 Task: Search one way flight ticket for 1 adult, 6 children, 1 infant in seat and 1 infant on lap in business from Gunnison: Gunnison-crested Butte Regional Airport to Indianapolis: Indianapolis International Airport on 8-5-2023. Choice of flights is Frontier. Number of bags: 2 carry on bags. Price is upto 90000. Outbound departure time preference is 8:00.
Action: Mouse moved to (389, 154)
Screenshot: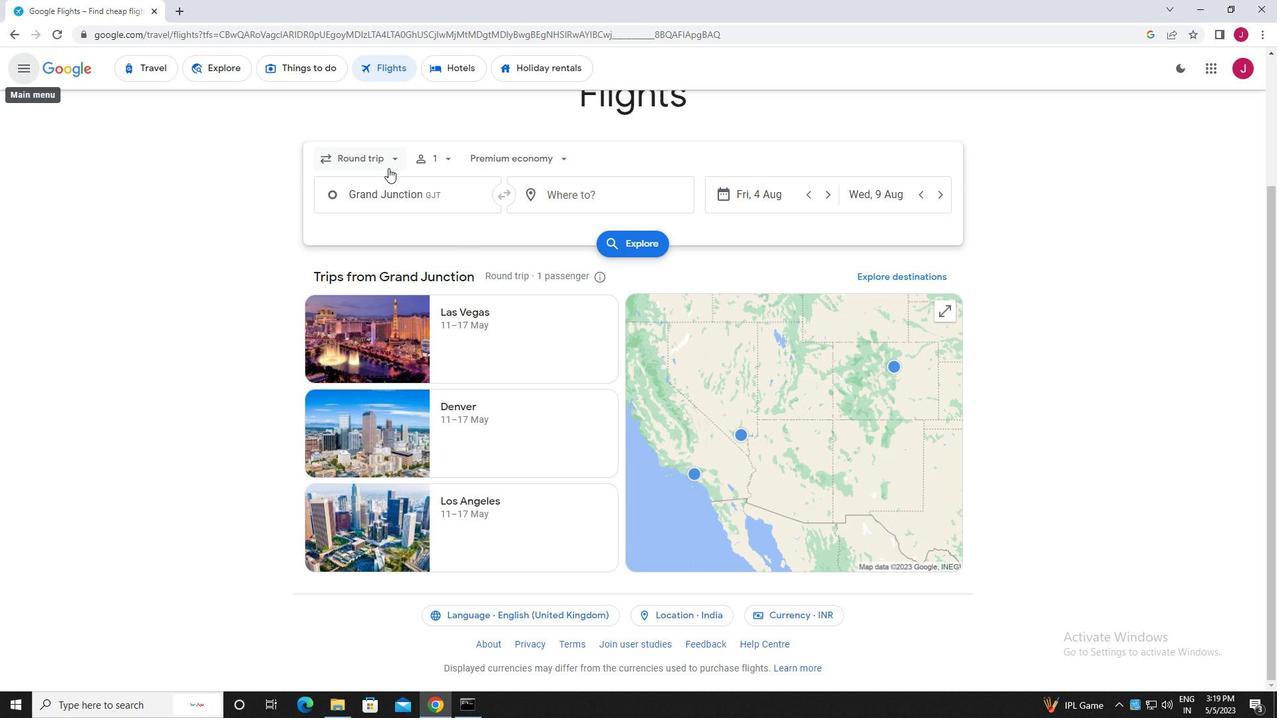 
Action: Mouse pressed left at (389, 154)
Screenshot: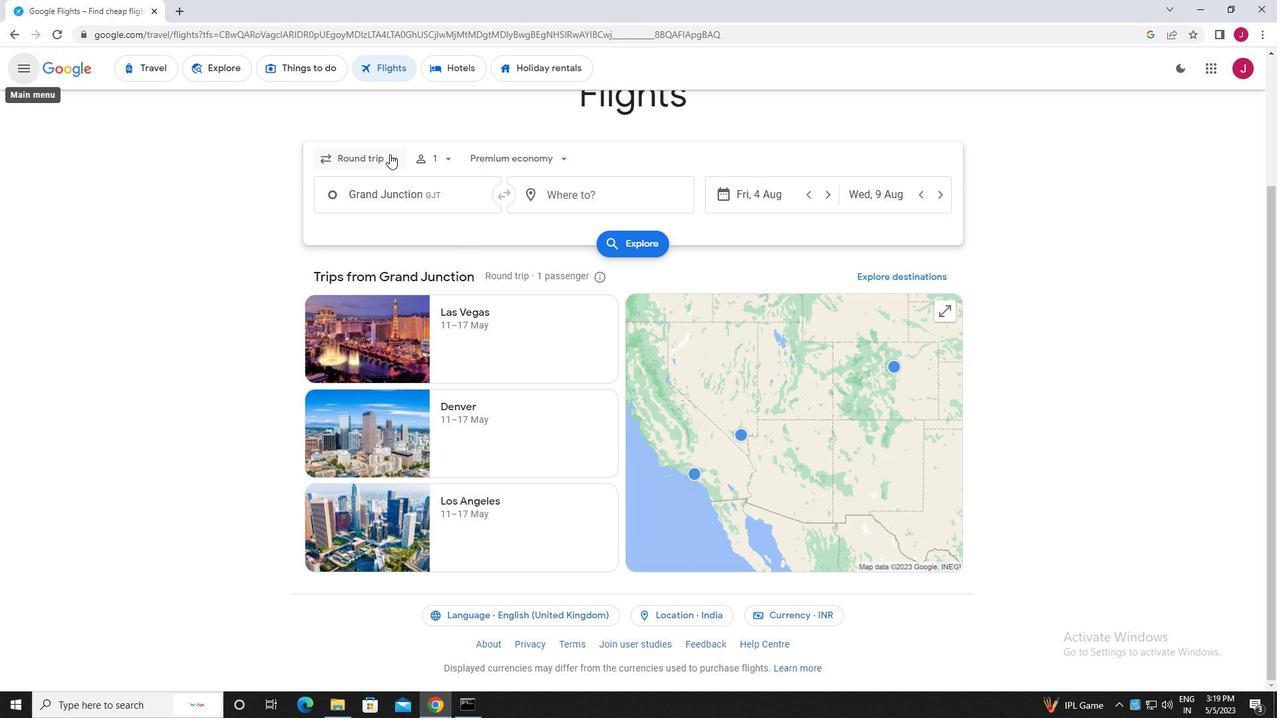 
Action: Mouse moved to (385, 222)
Screenshot: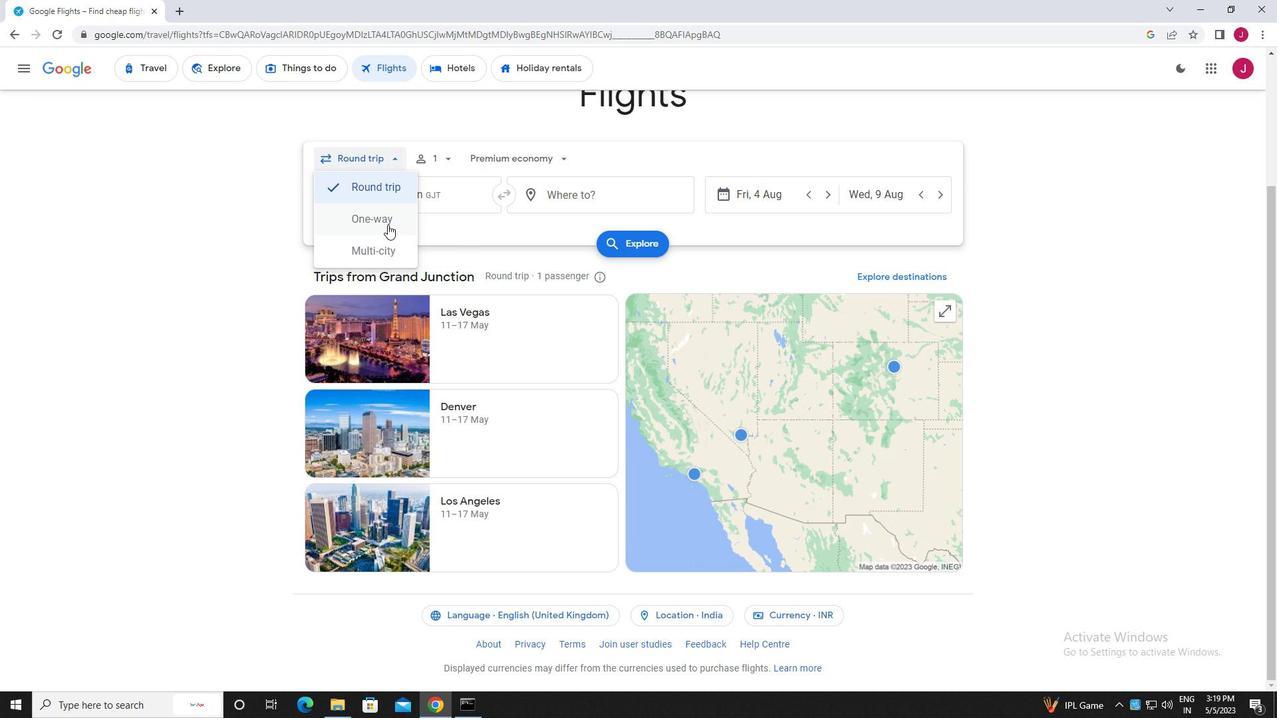 
Action: Mouse pressed left at (385, 222)
Screenshot: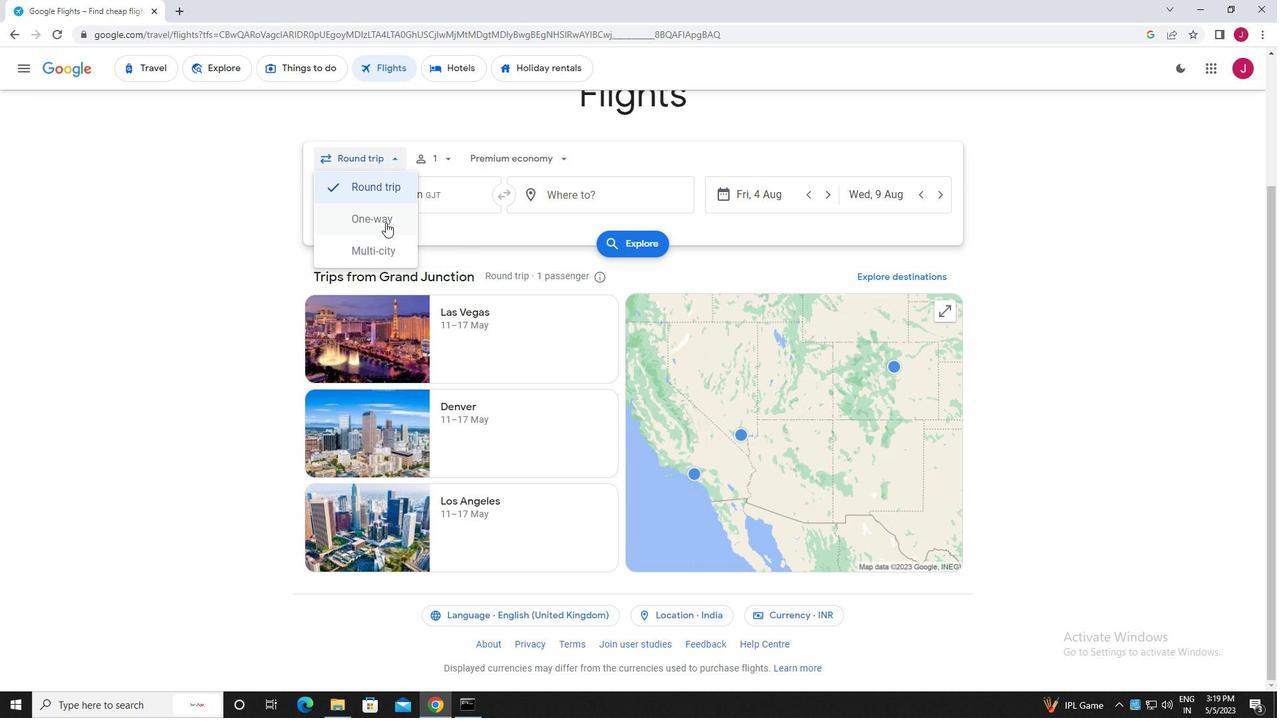
Action: Mouse moved to (444, 160)
Screenshot: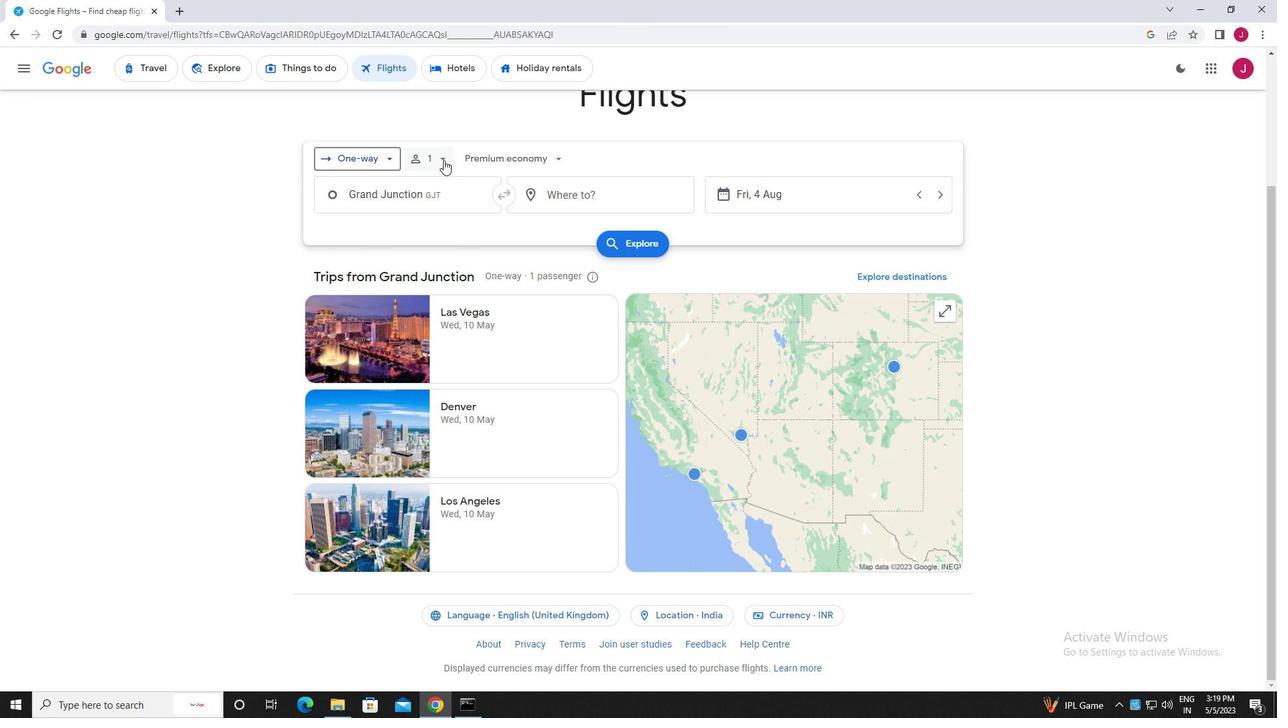 
Action: Mouse pressed left at (444, 160)
Screenshot: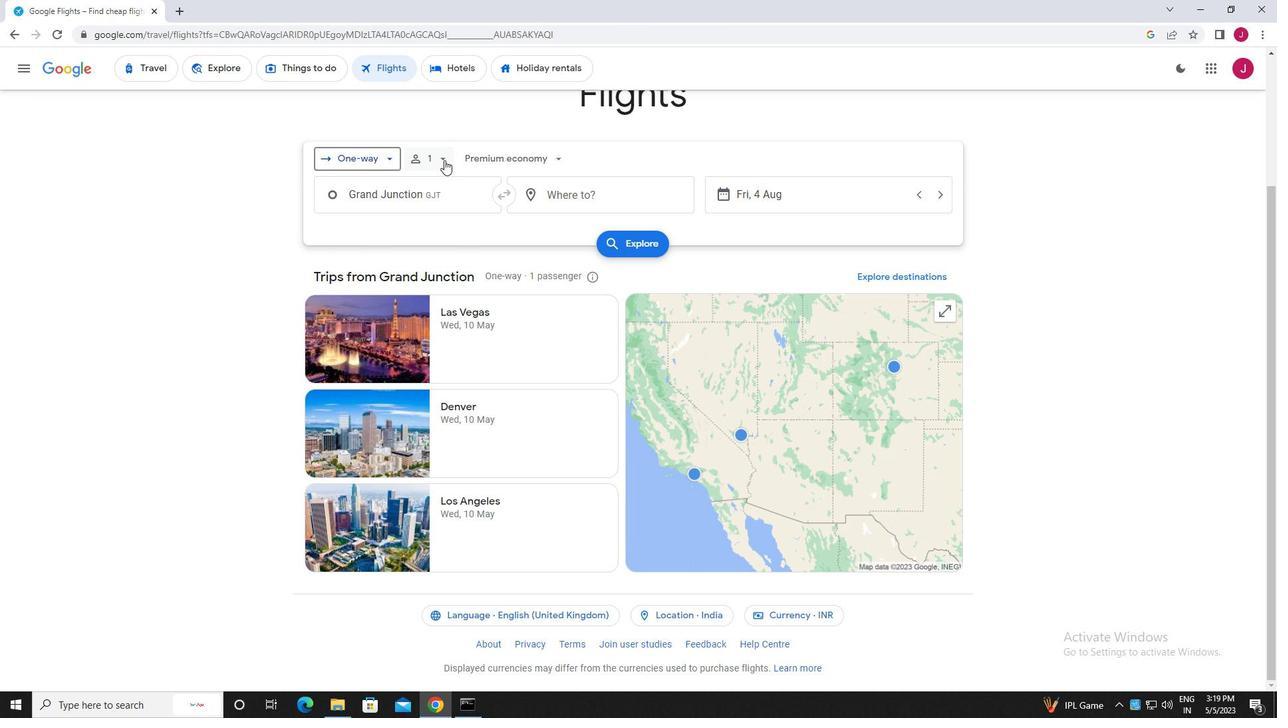 
Action: Mouse moved to (548, 230)
Screenshot: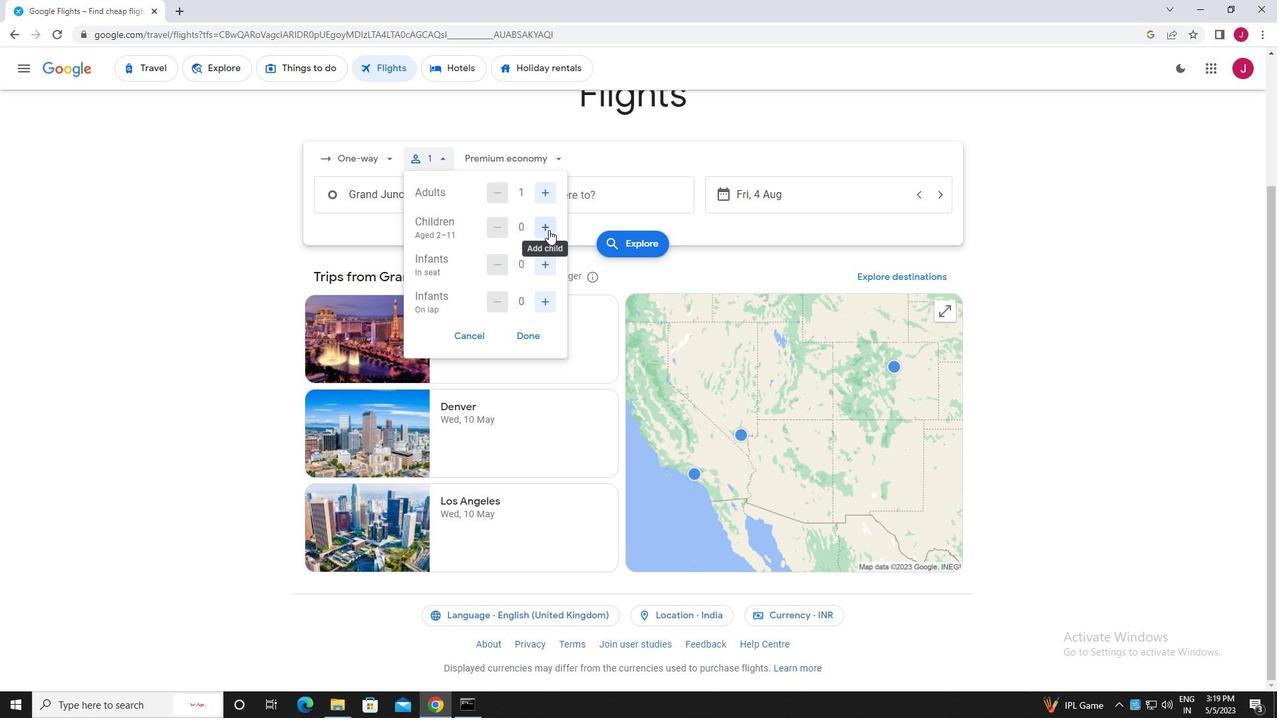 
Action: Mouse pressed left at (548, 230)
Screenshot: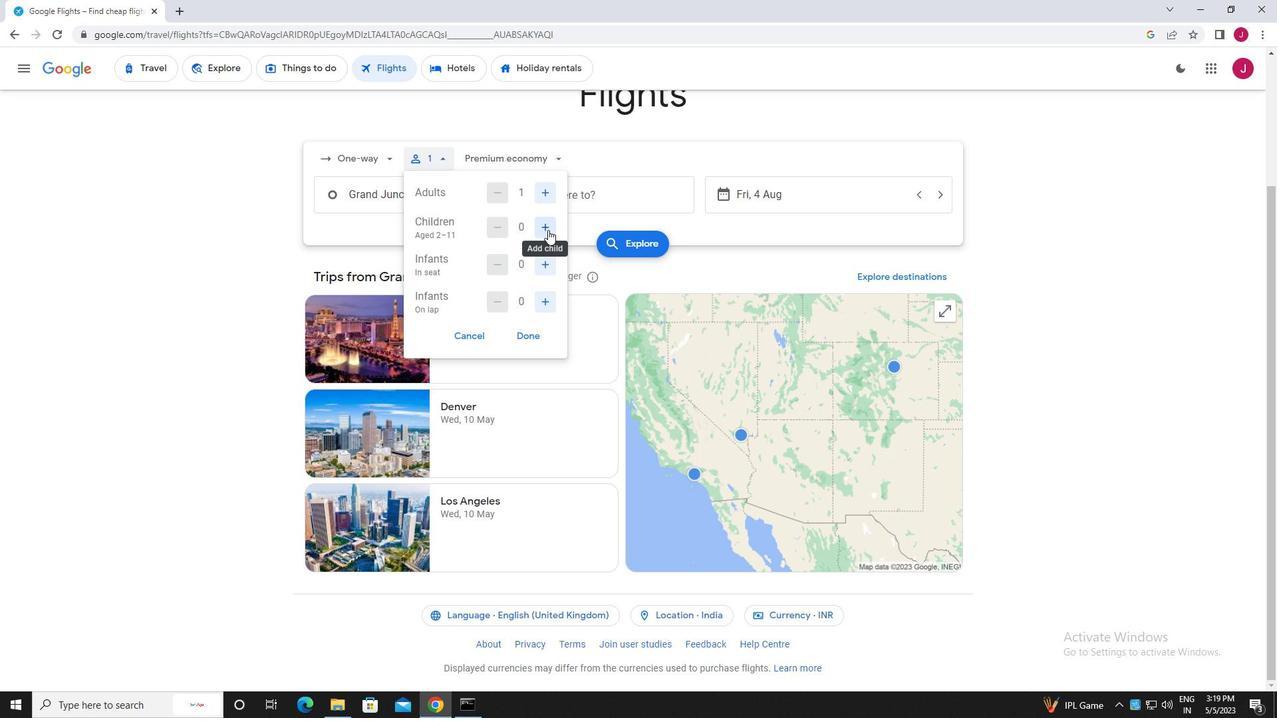 
Action: Mouse pressed left at (548, 230)
Screenshot: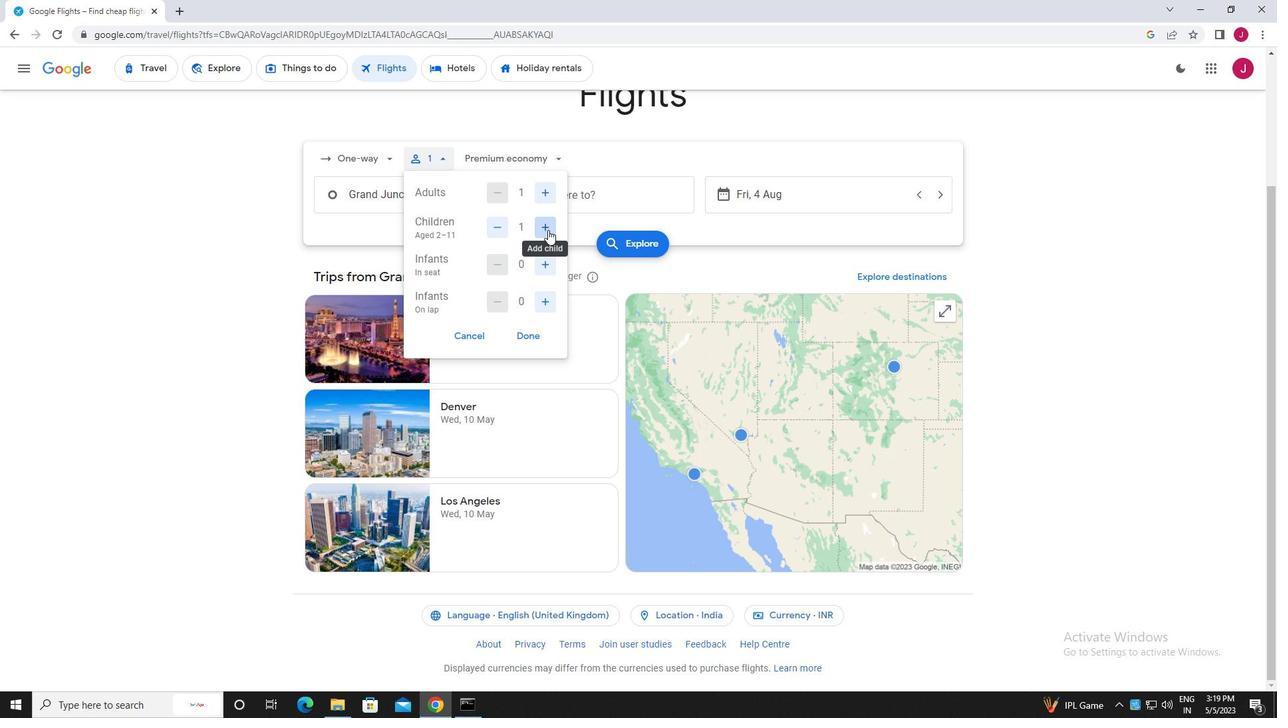 
Action: Mouse pressed left at (548, 230)
Screenshot: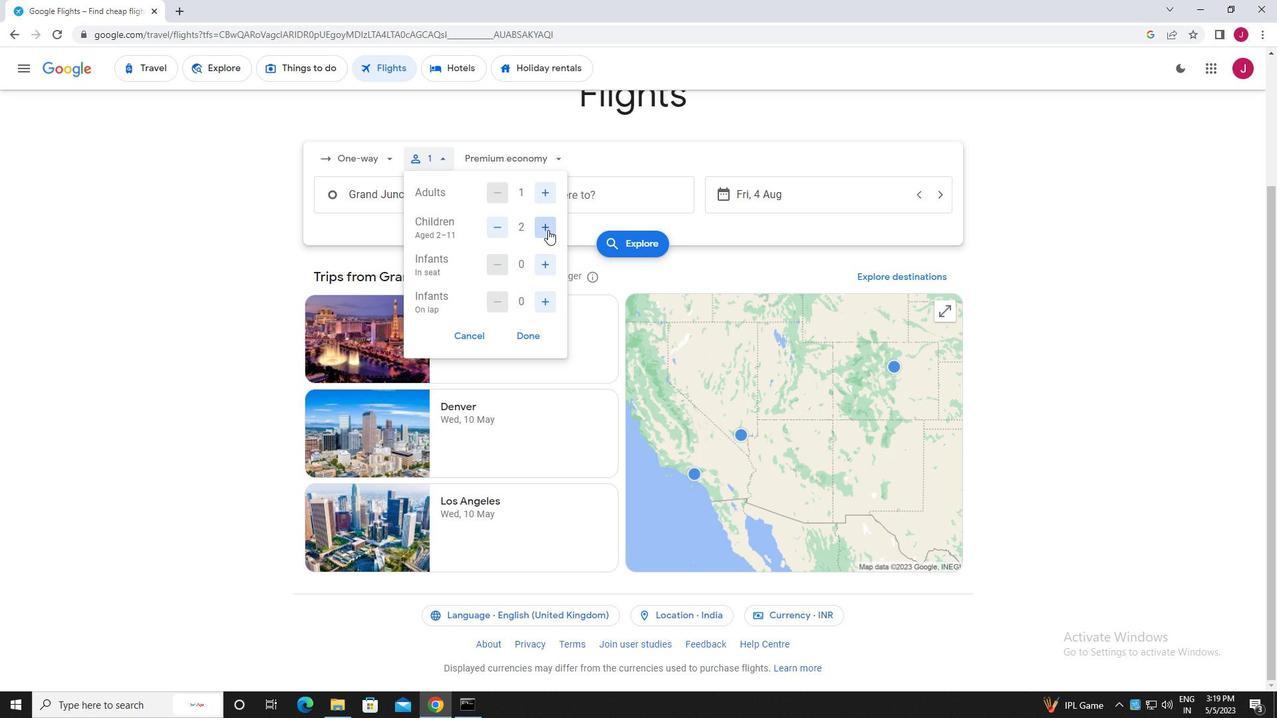 
Action: Mouse pressed left at (548, 230)
Screenshot: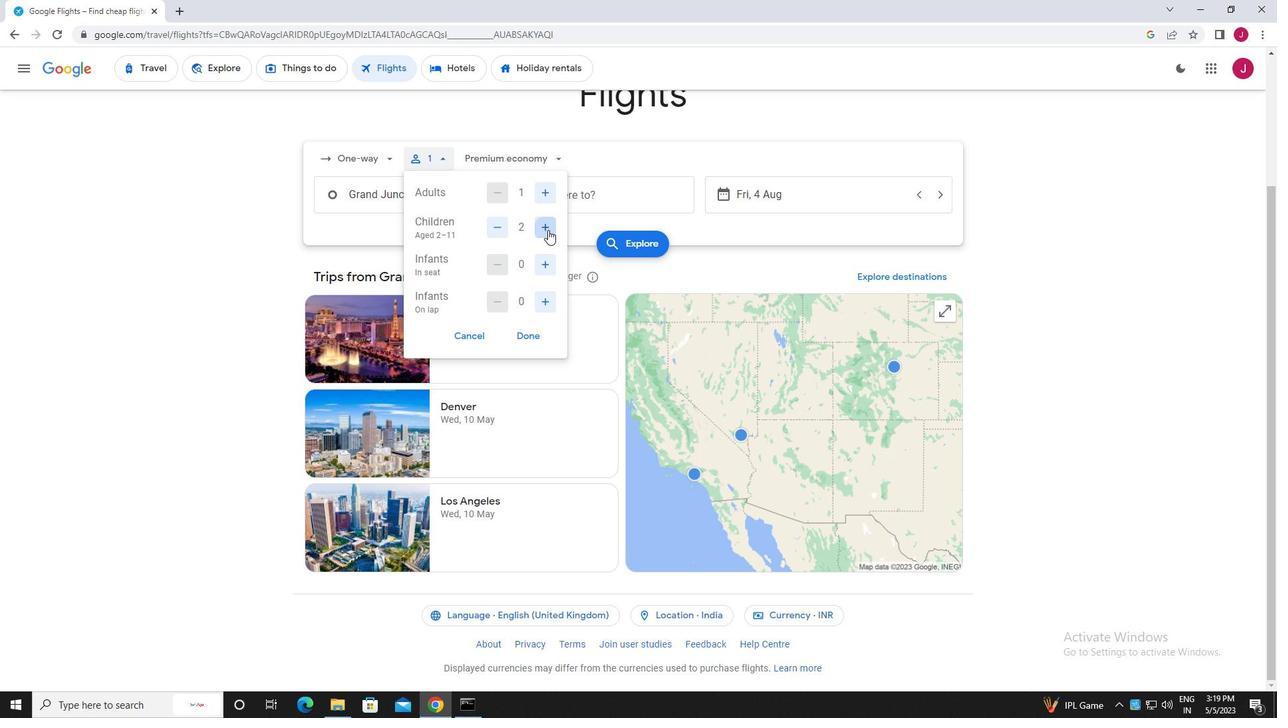 
Action: Mouse pressed left at (548, 230)
Screenshot: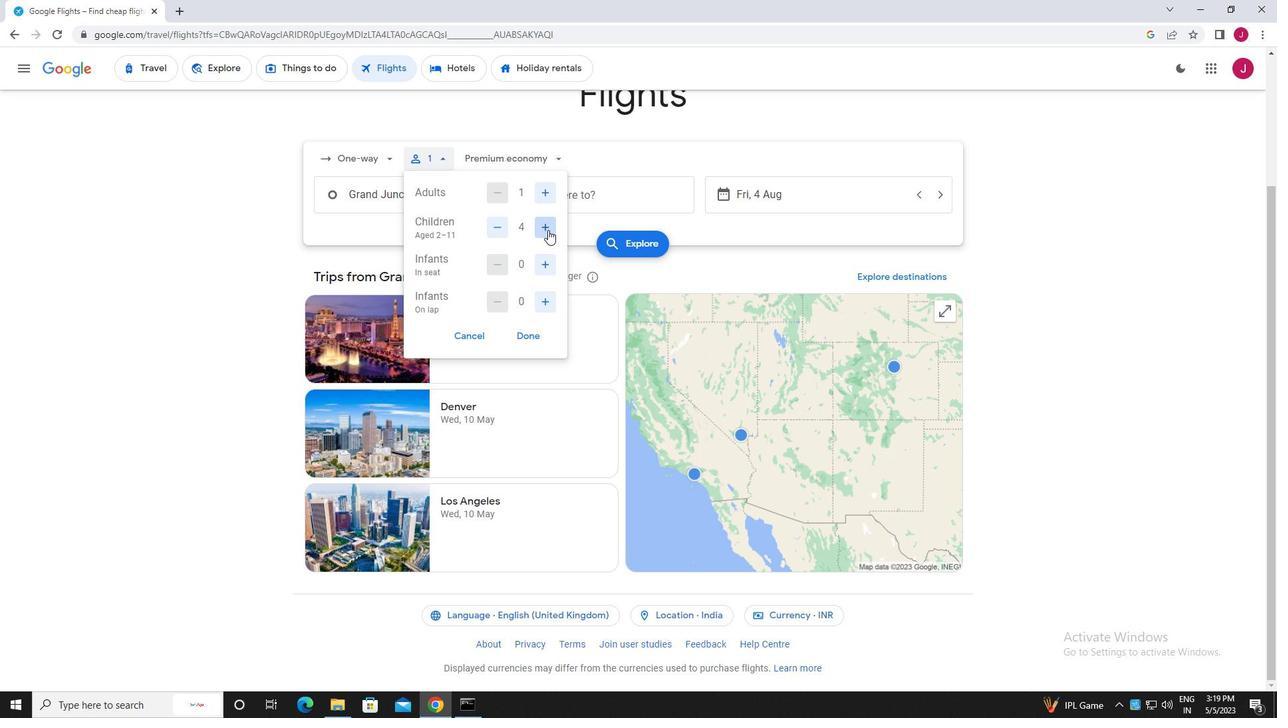 
Action: Mouse moved to (548, 228)
Screenshot: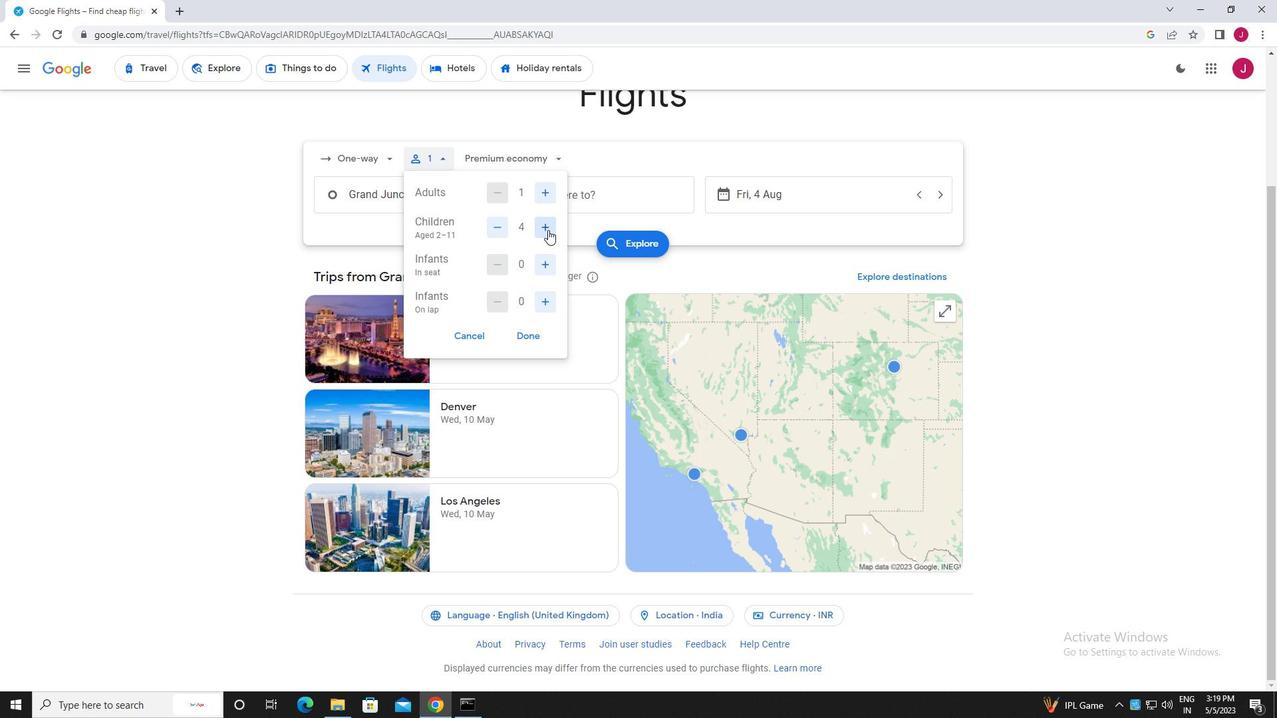 
Action: Mouse pressed left at (548, 228)
Screenshot: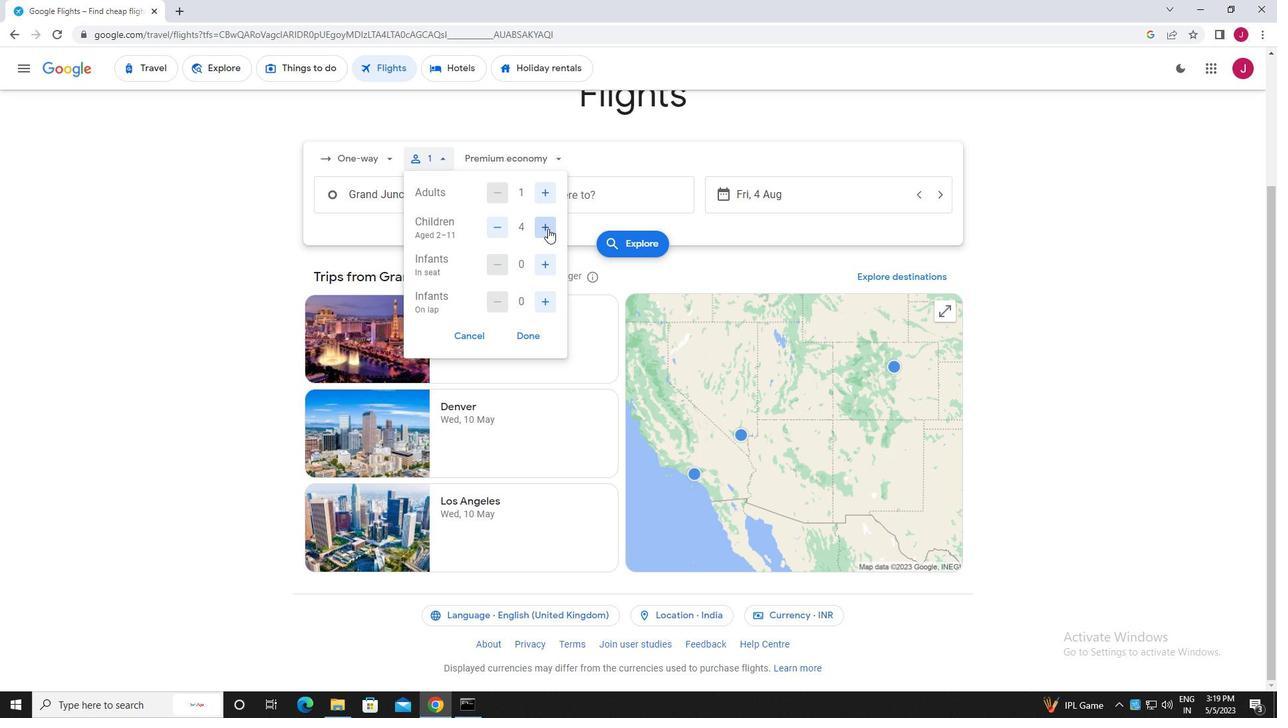 
Action: Mouse moved to (550, 260)
Screenshot: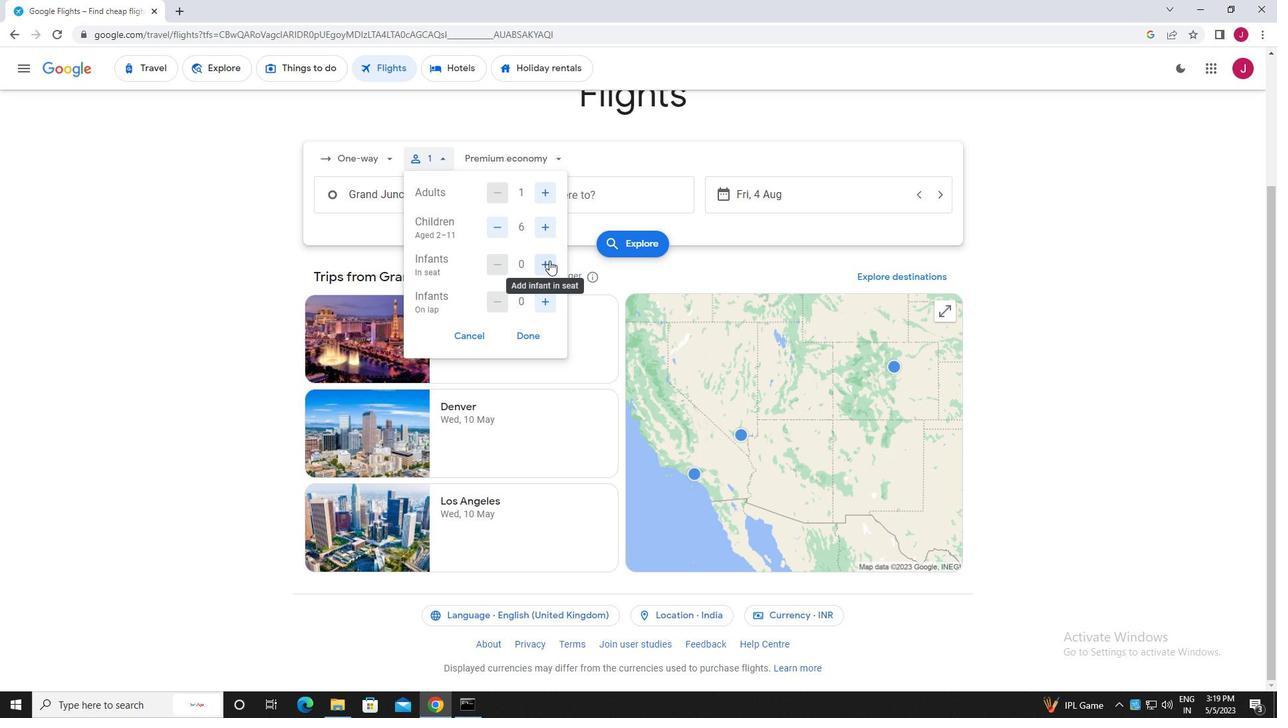 
Action: Mouse pressed left at (550, 260)
Screenshot: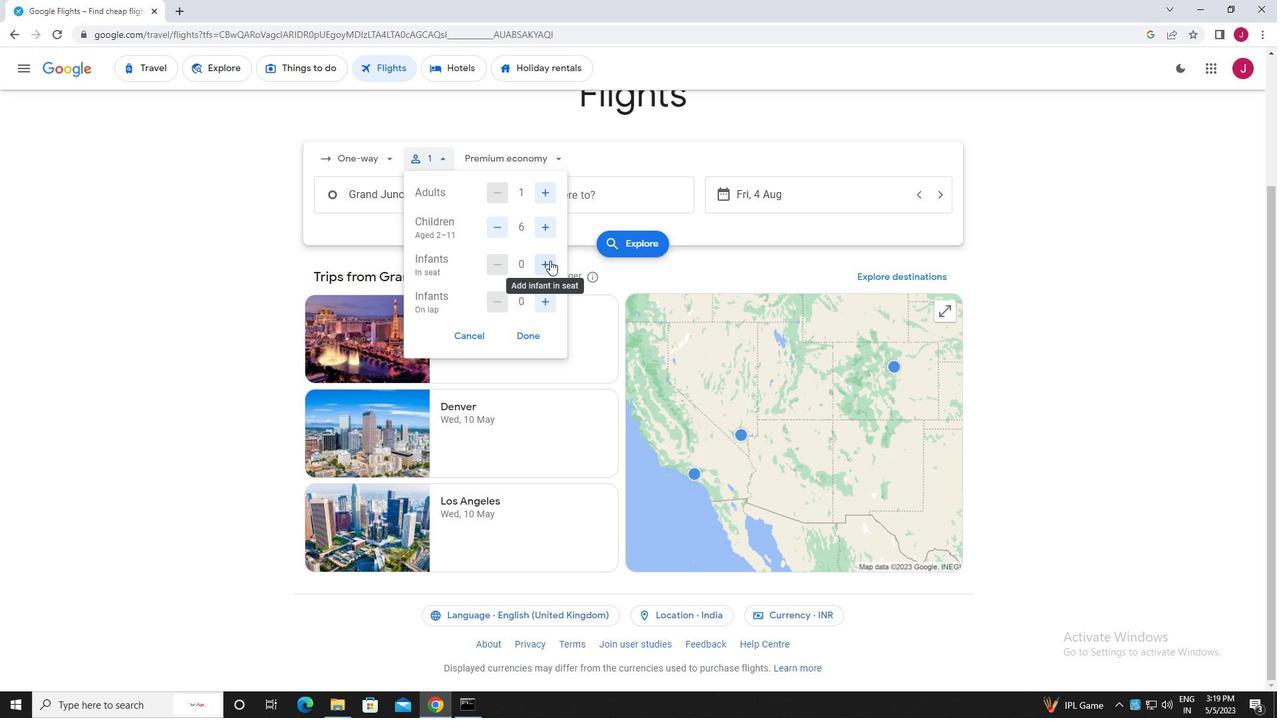 
Action: Mouse moved to (545, 302)
Screenshot: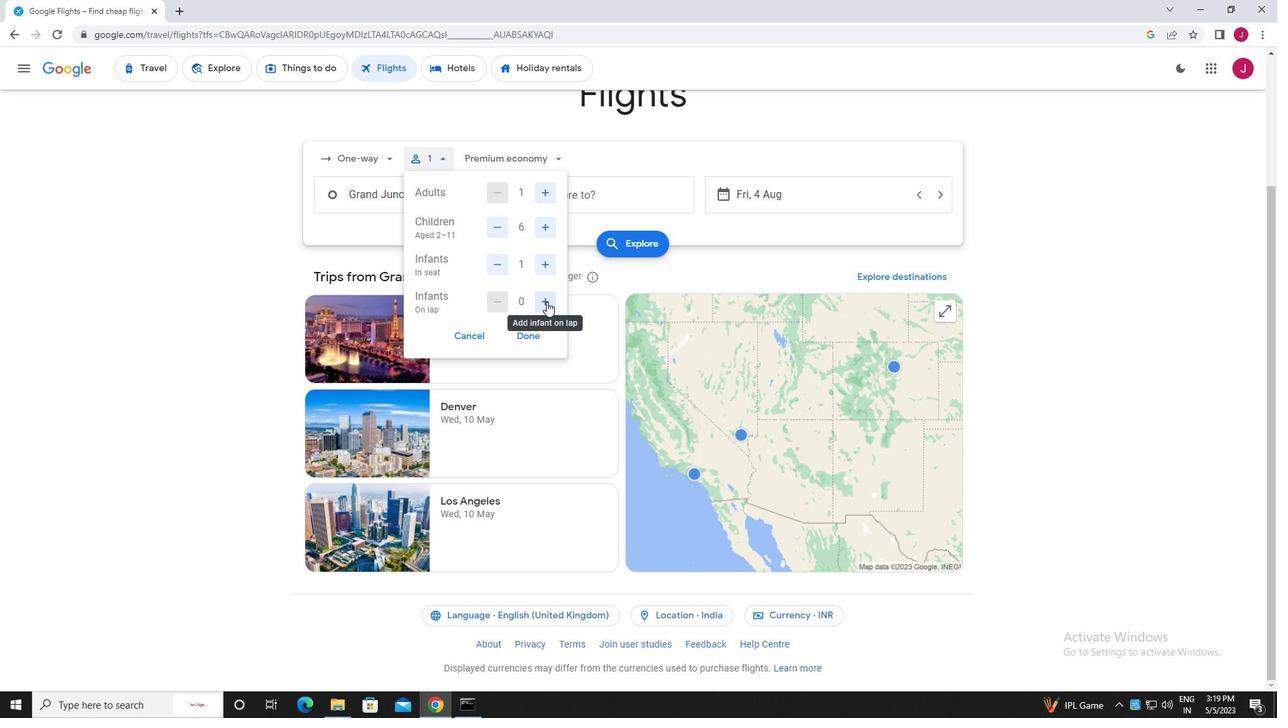 
Action: Mouse pressed left at (545, 302)
Screenshot: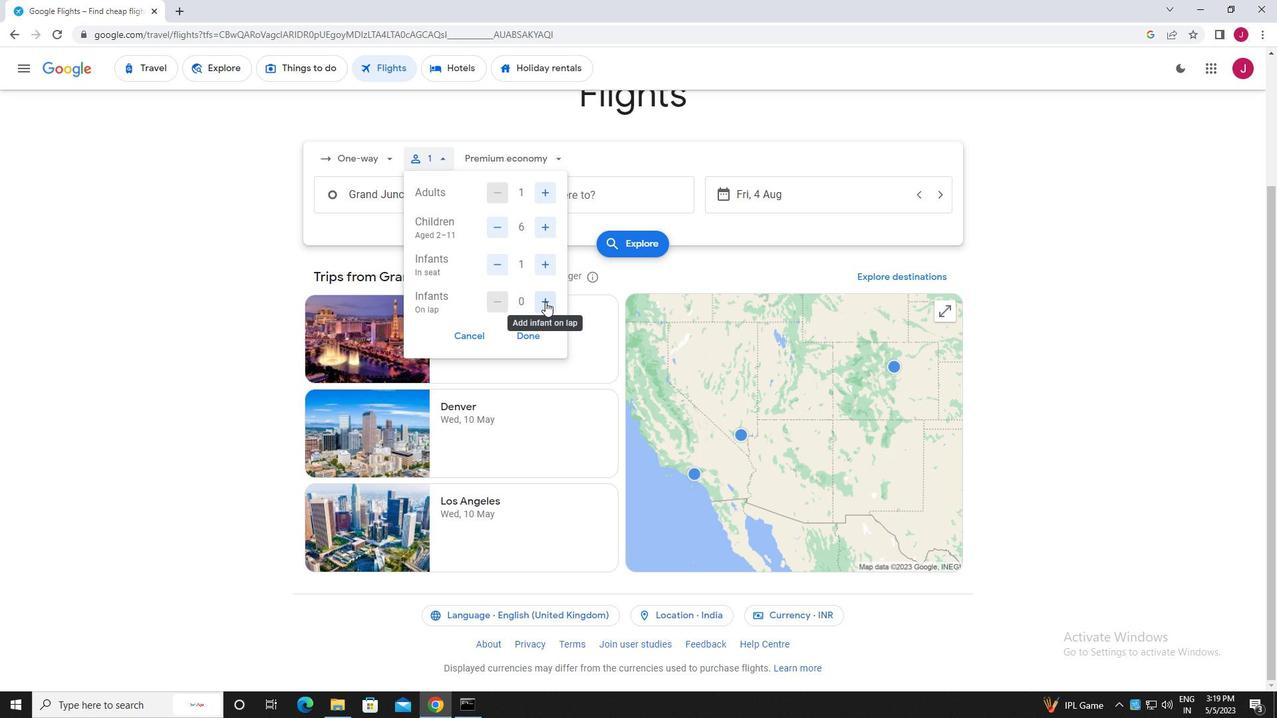 
Action: Mouse moved to (524, 333)
Screenshot: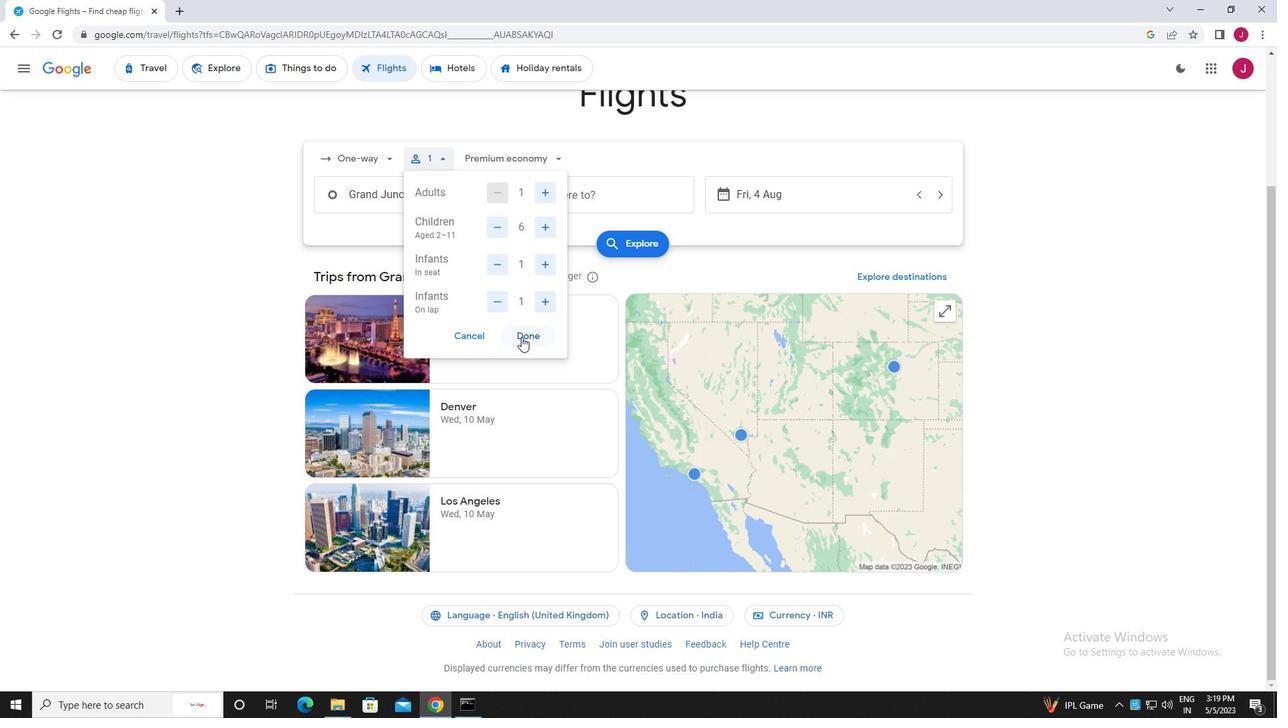 
Action: Mouse pressed left at (524, 333)
Screenshot: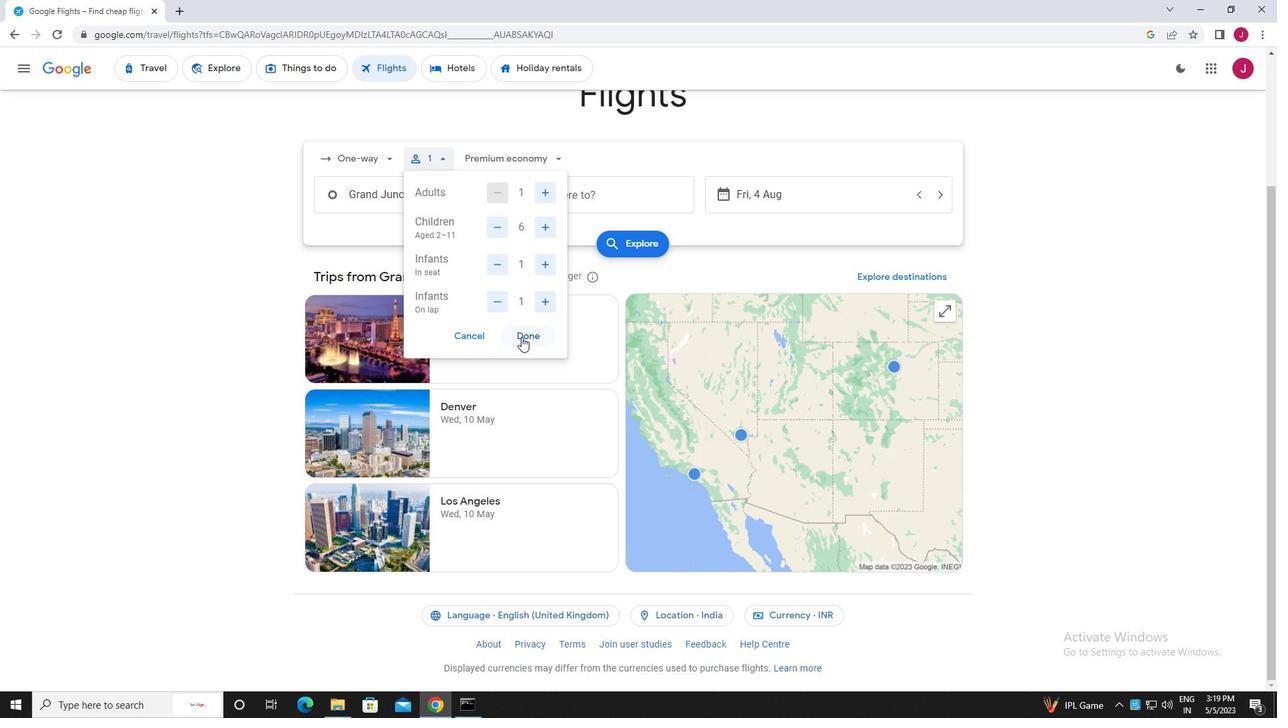 
Action: Mouse moved to (495, 157)
Screenshot: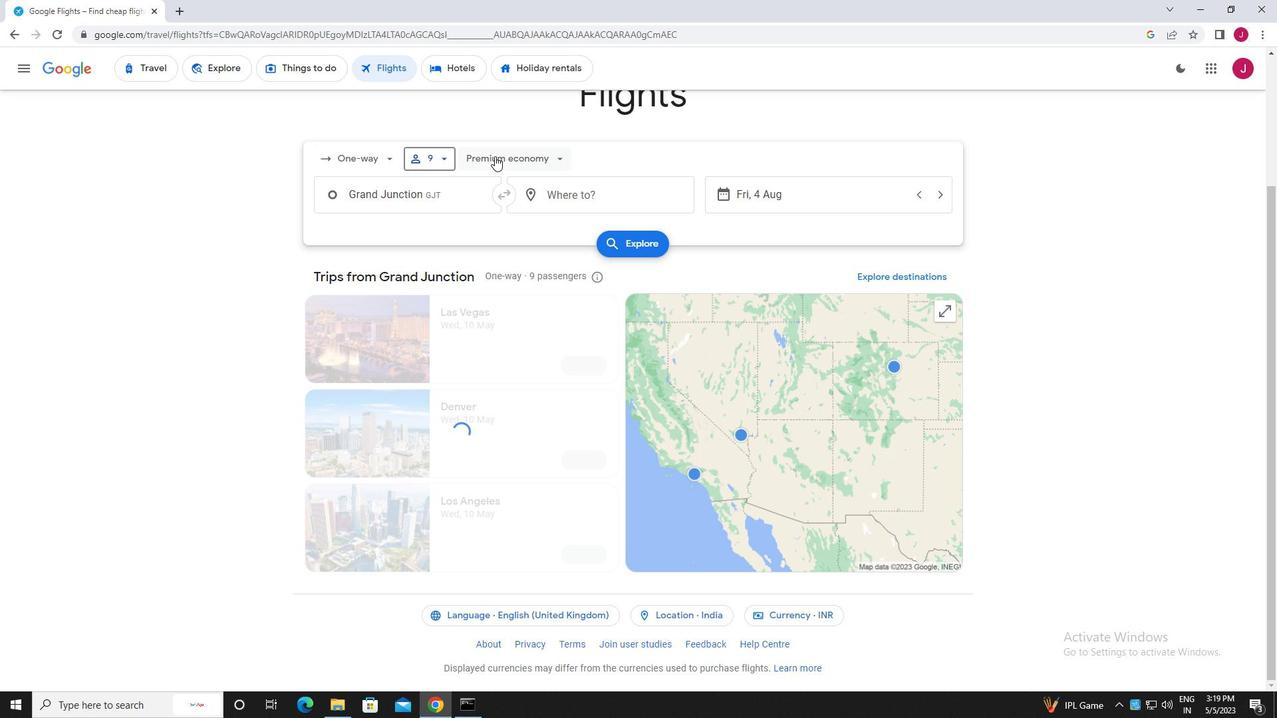 
Action: Mouse pressed left at (495, 157)
Screenshot: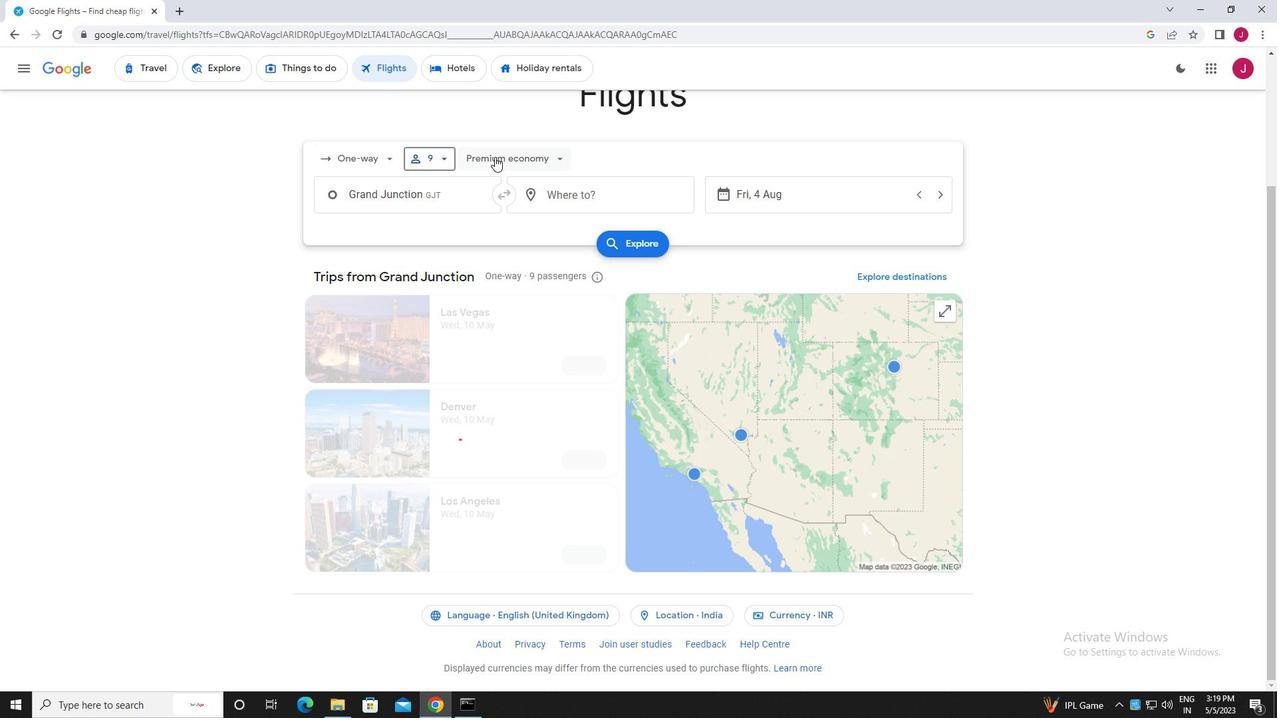 
Action: Mouse moved to (528, 250)
Screenshot: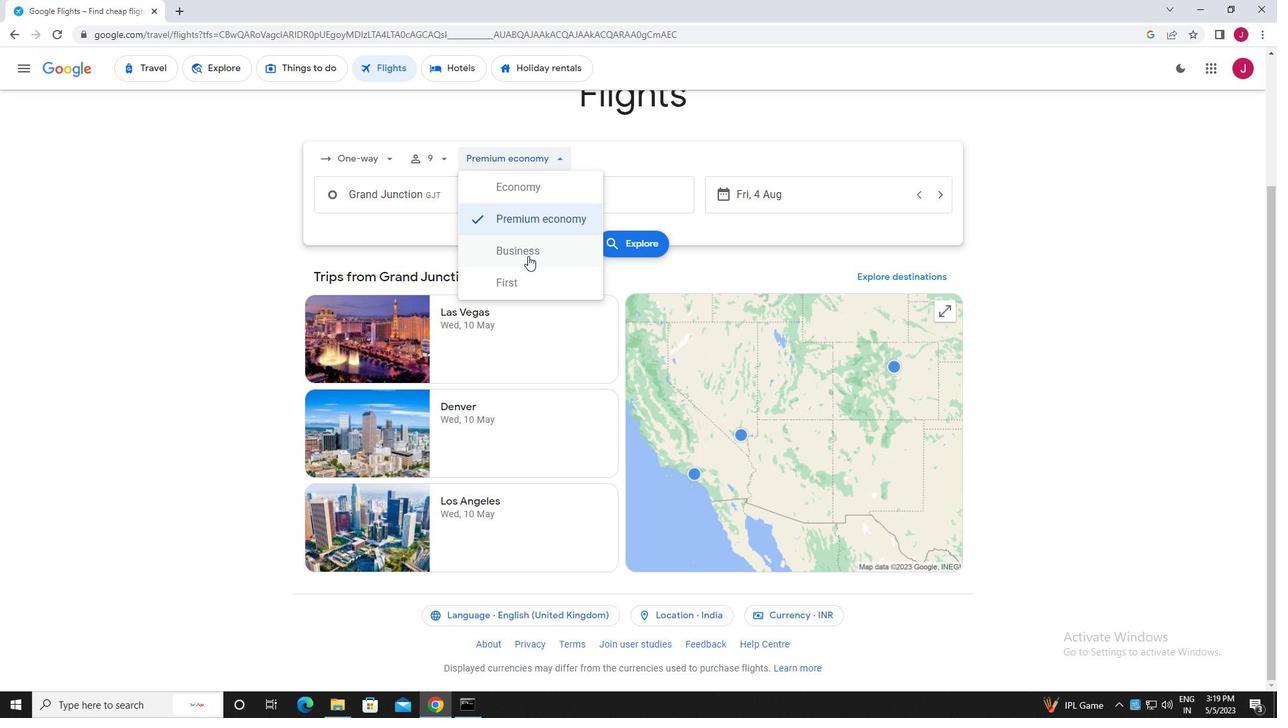 
Action: Mouse pressed left at (528, 250)
Screenshot: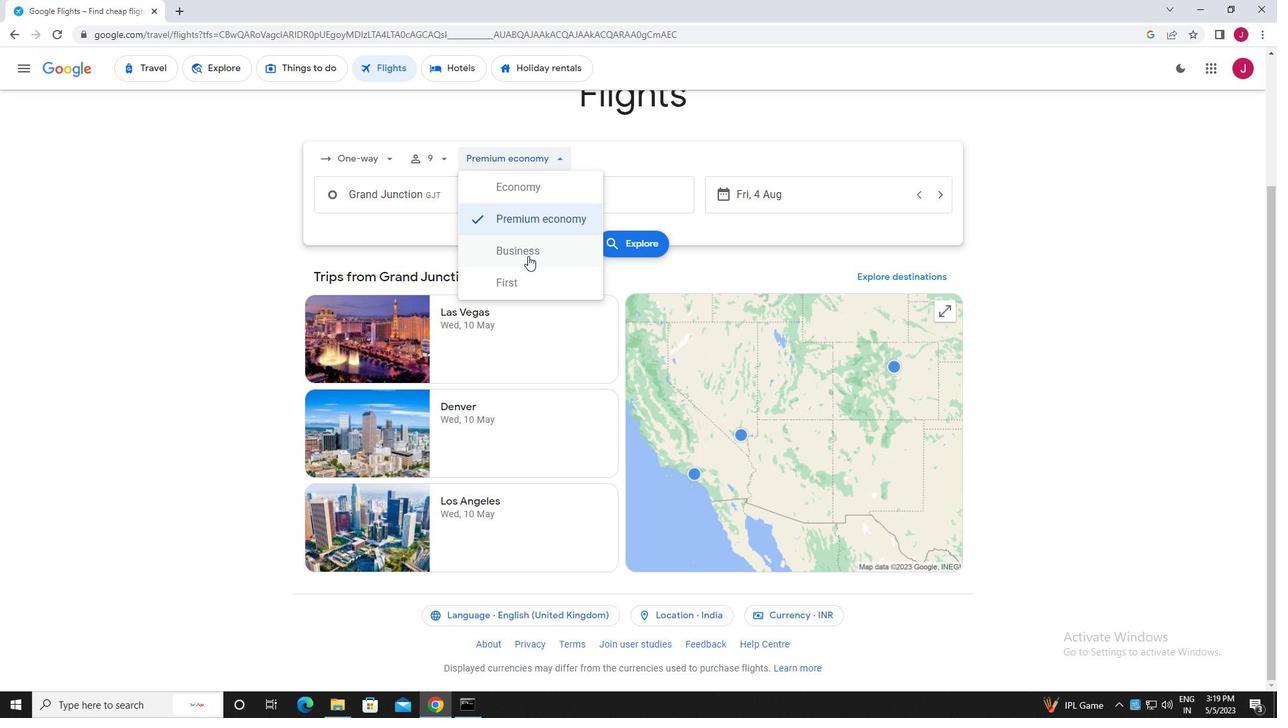 
Action: Mouse moved to (458, 196)
Screenshot: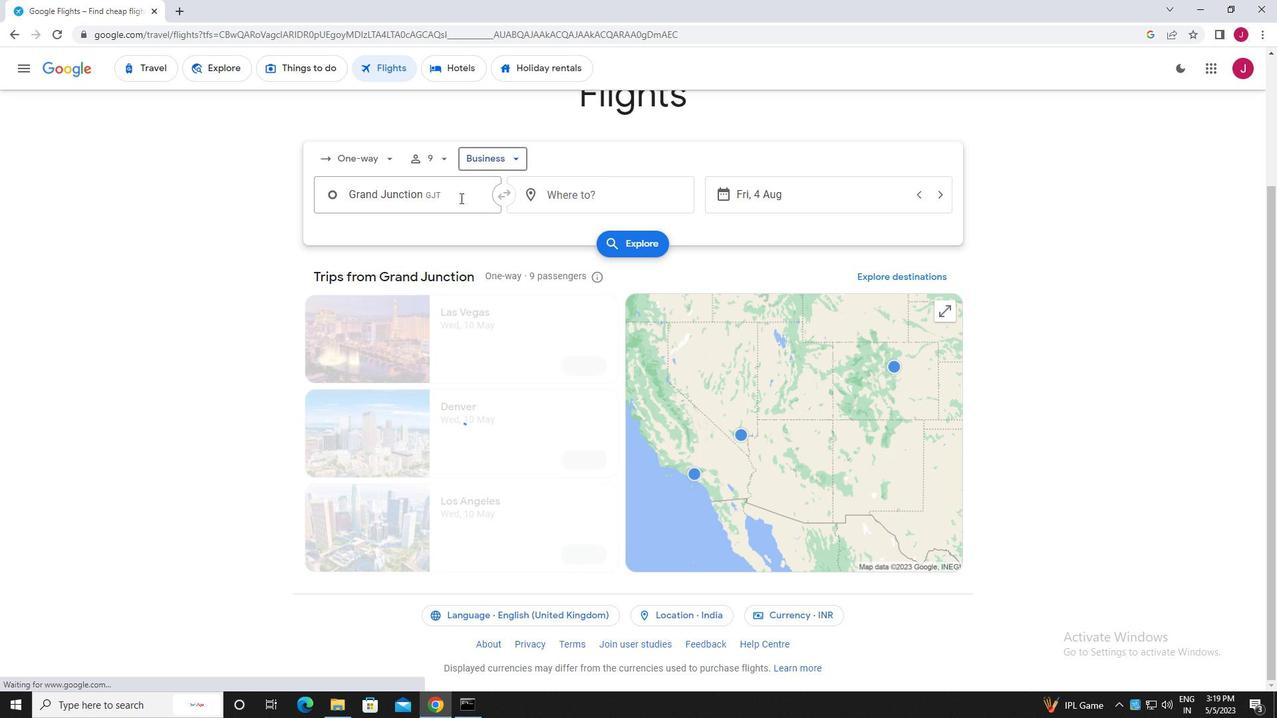 
Action: Mouse pressed left at (458, 196)
Screenshot: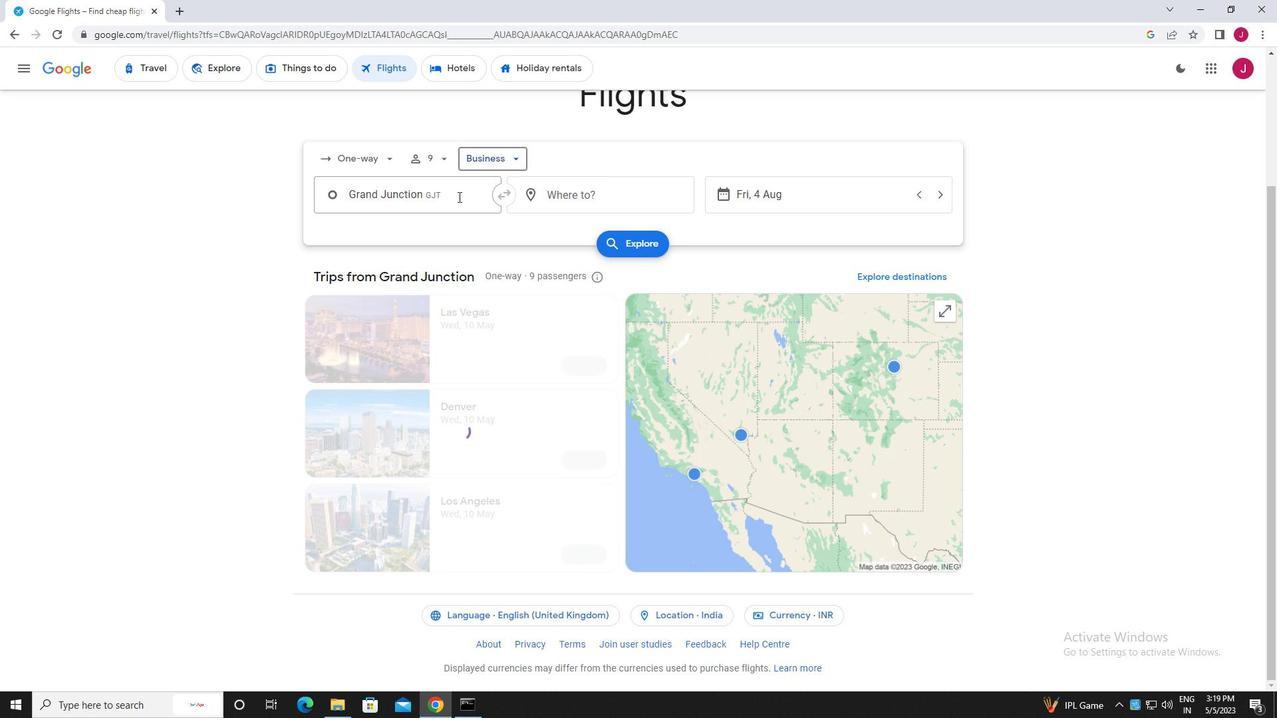 
Action: Mouse moved to (457, 196)
Screenshot: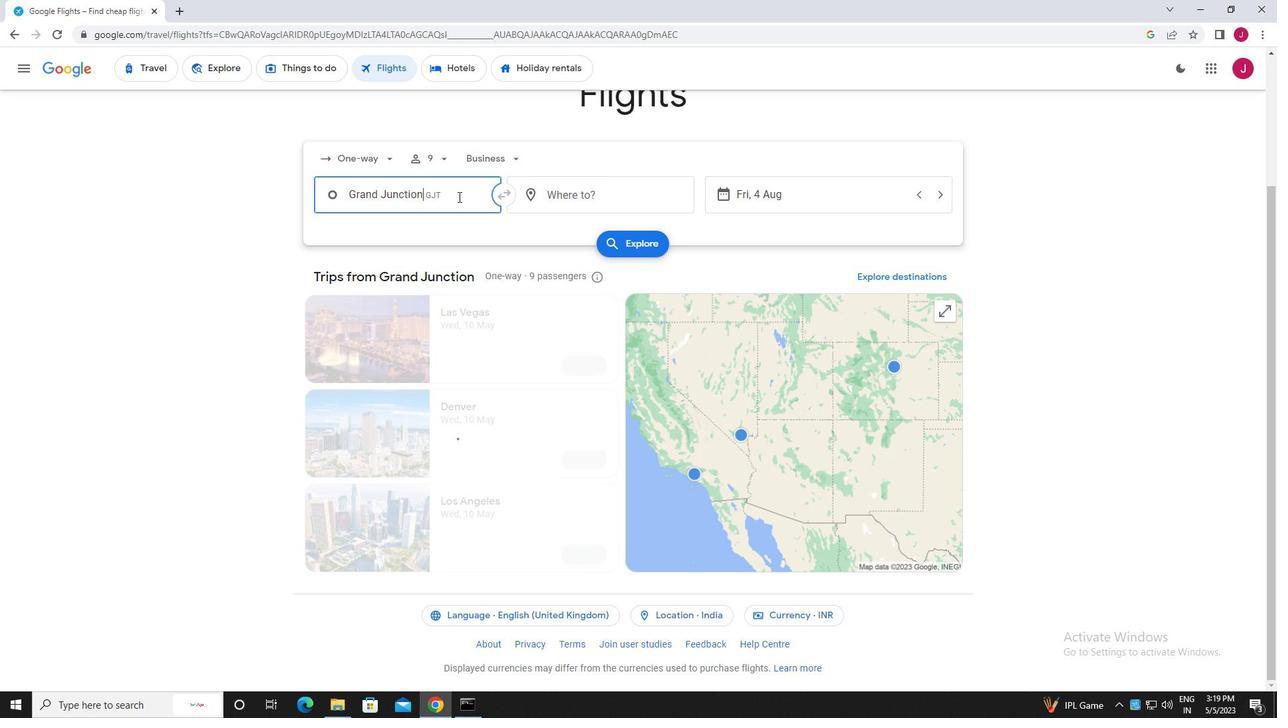 
Action: Key pressed gunnison<Key.space>r<Key.backspace>cr
Screenshot: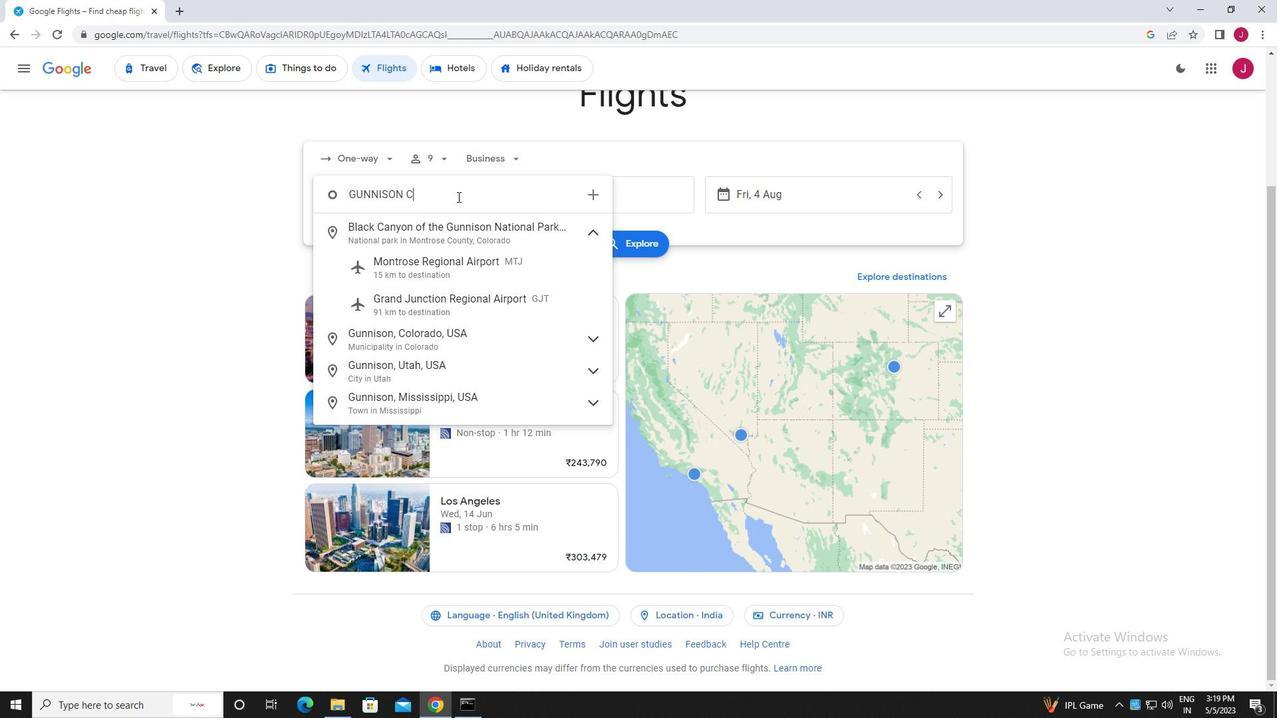 
Action: Mouse moved to (497, 233)
Screenshot: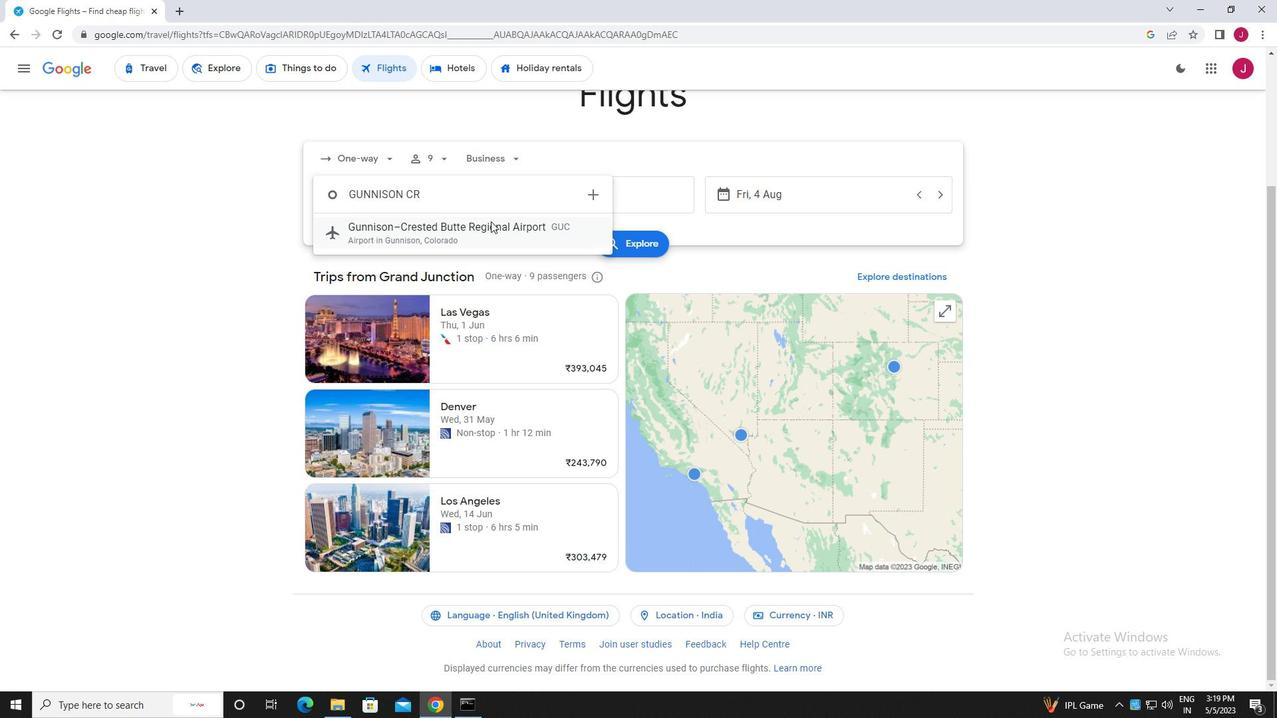 
Action: Mouse pressed left at (497, 233)
Screenshot: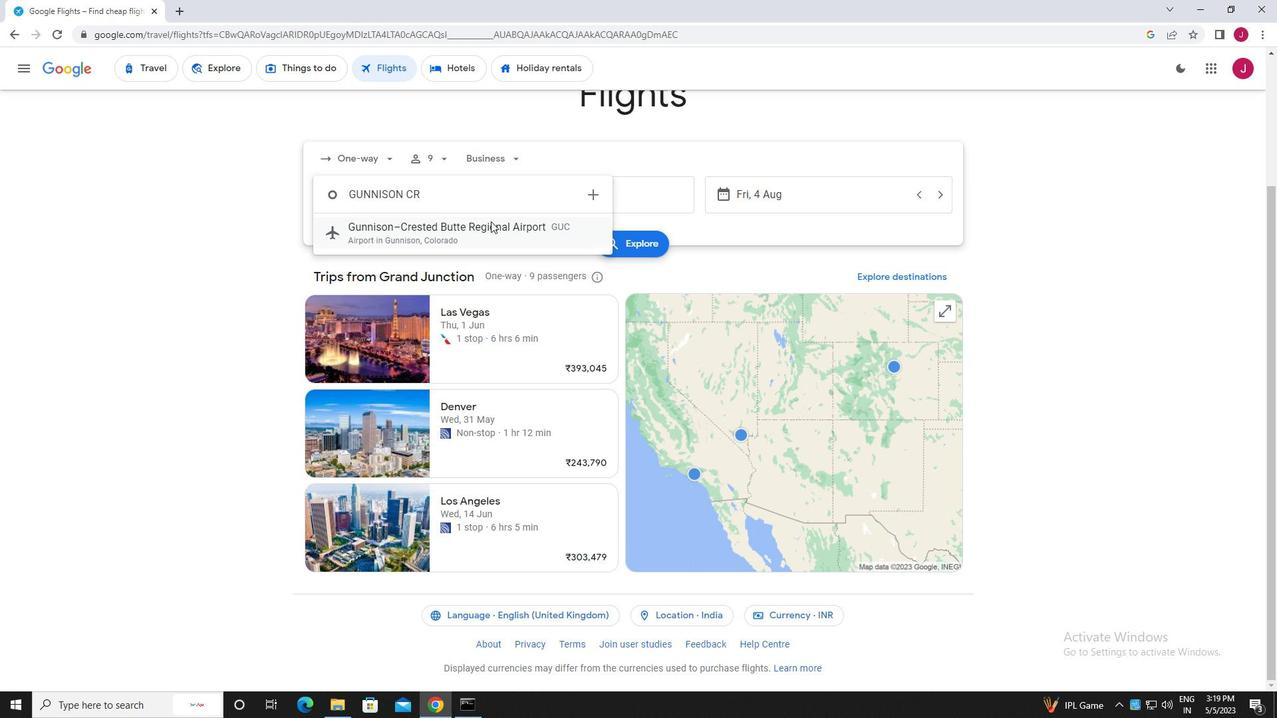 
Action: Mouse moved to (620, 196)
Screenshot: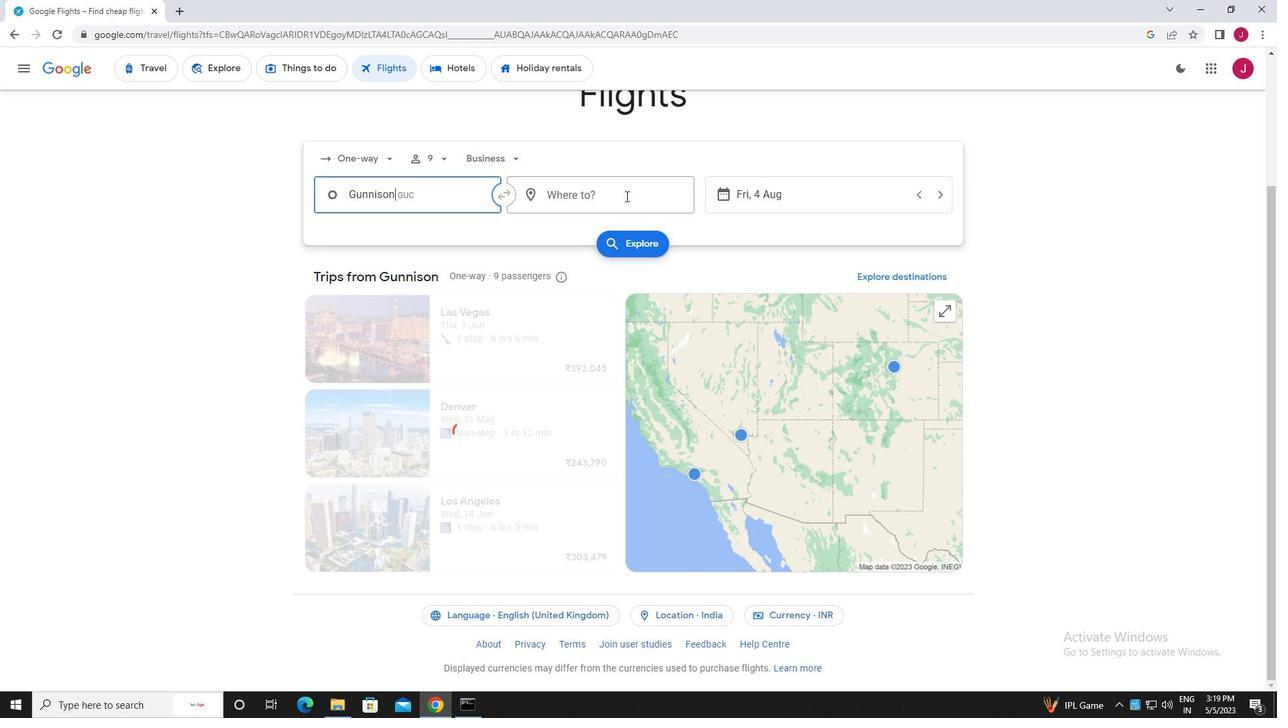 
Action: Mouse pressed left at (620, 196)
Screenshot: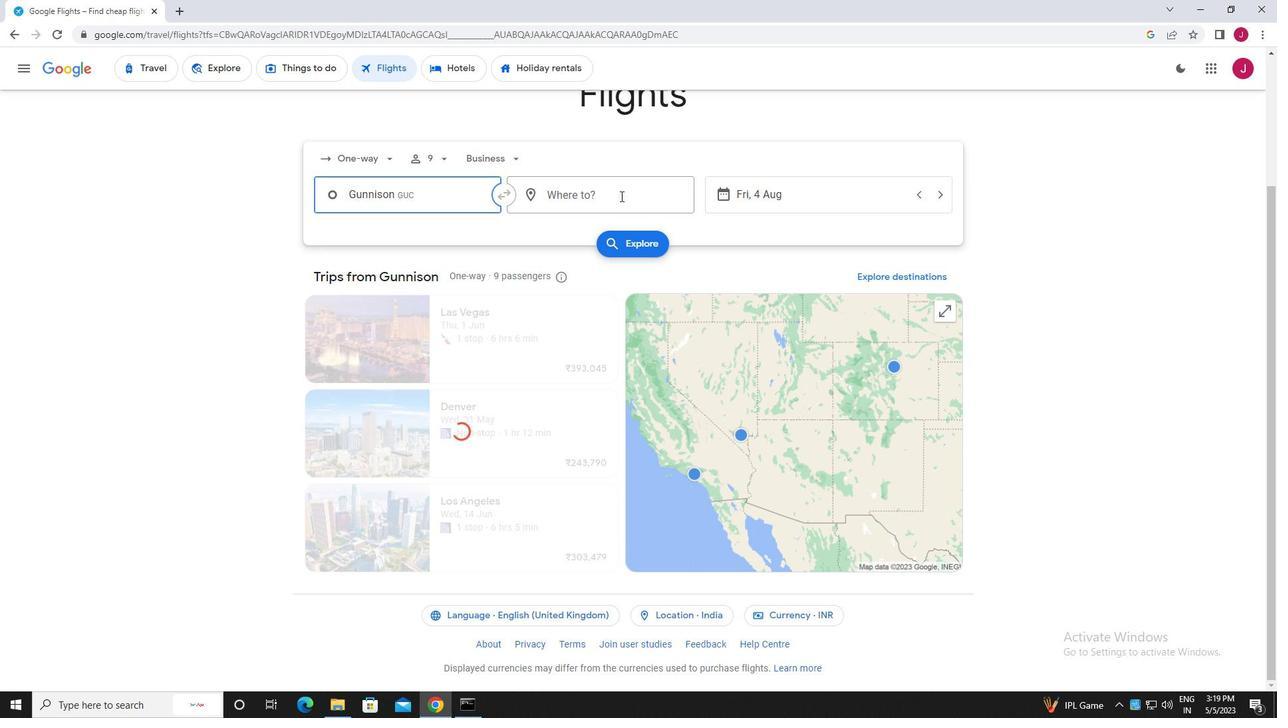 
Action: Key pressed indianapo
Screenshot: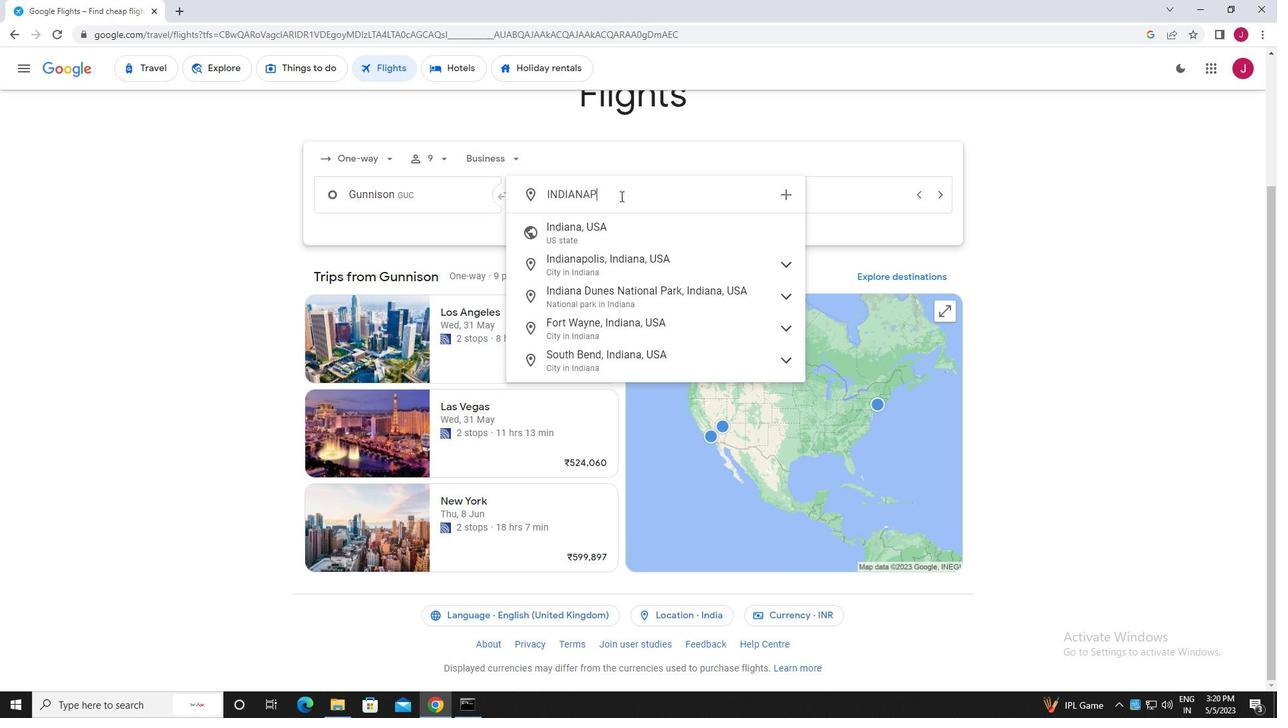 
Action: Mouse moved to (645, 261)
Screenshot: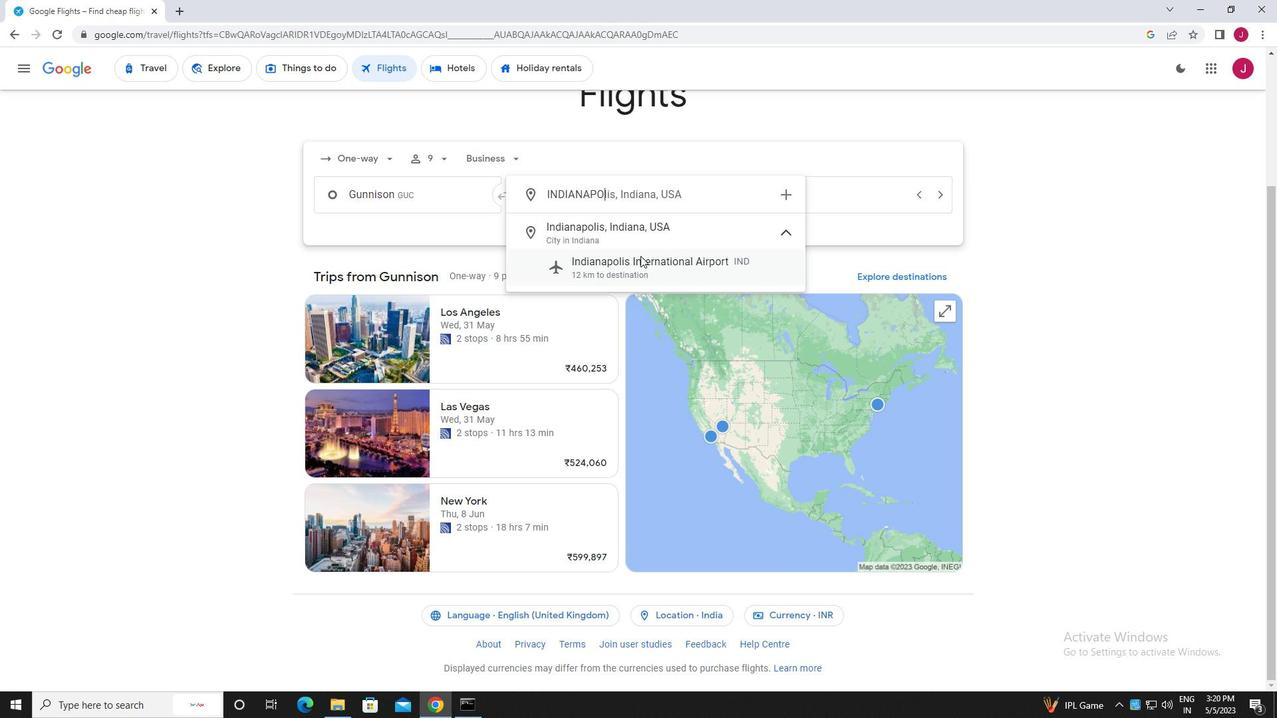 
Action: Mouse pressed left at (645, 261)
Screenshot: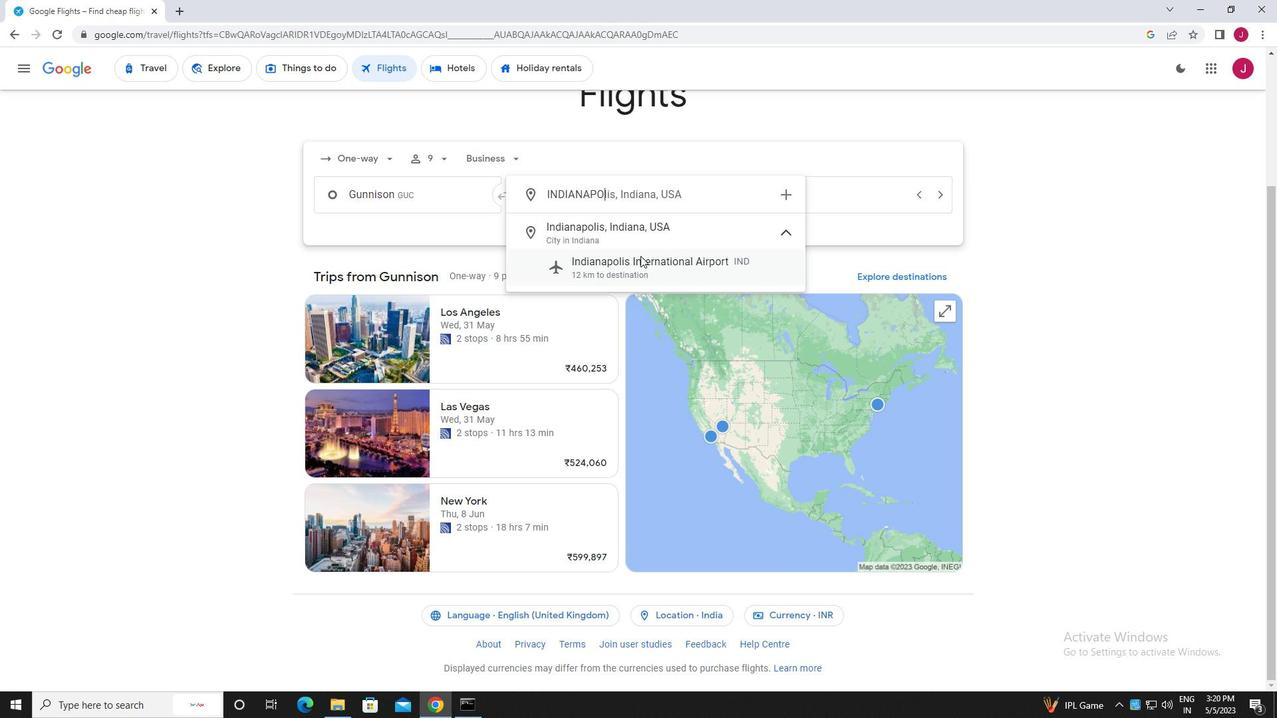 
Action: Mouse moved to (799, 191)
Screenshot: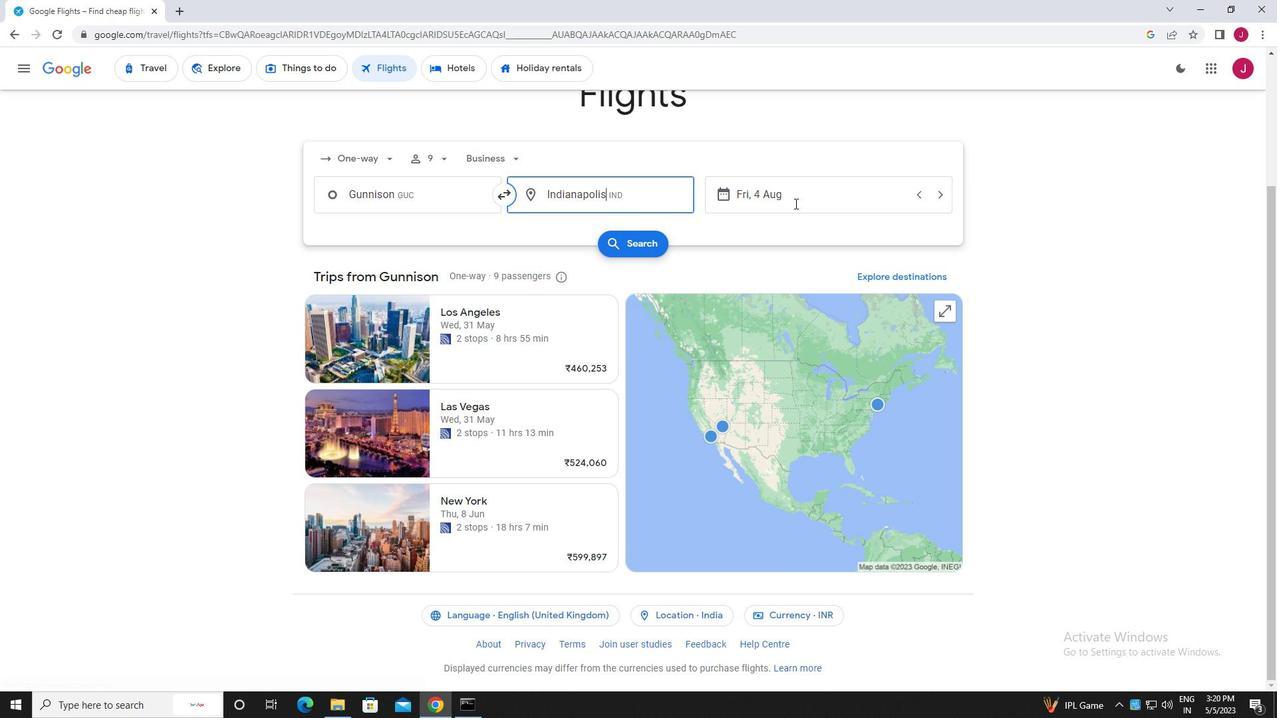 
Action: Mouse pressed left at (799, 191)
Screenshot: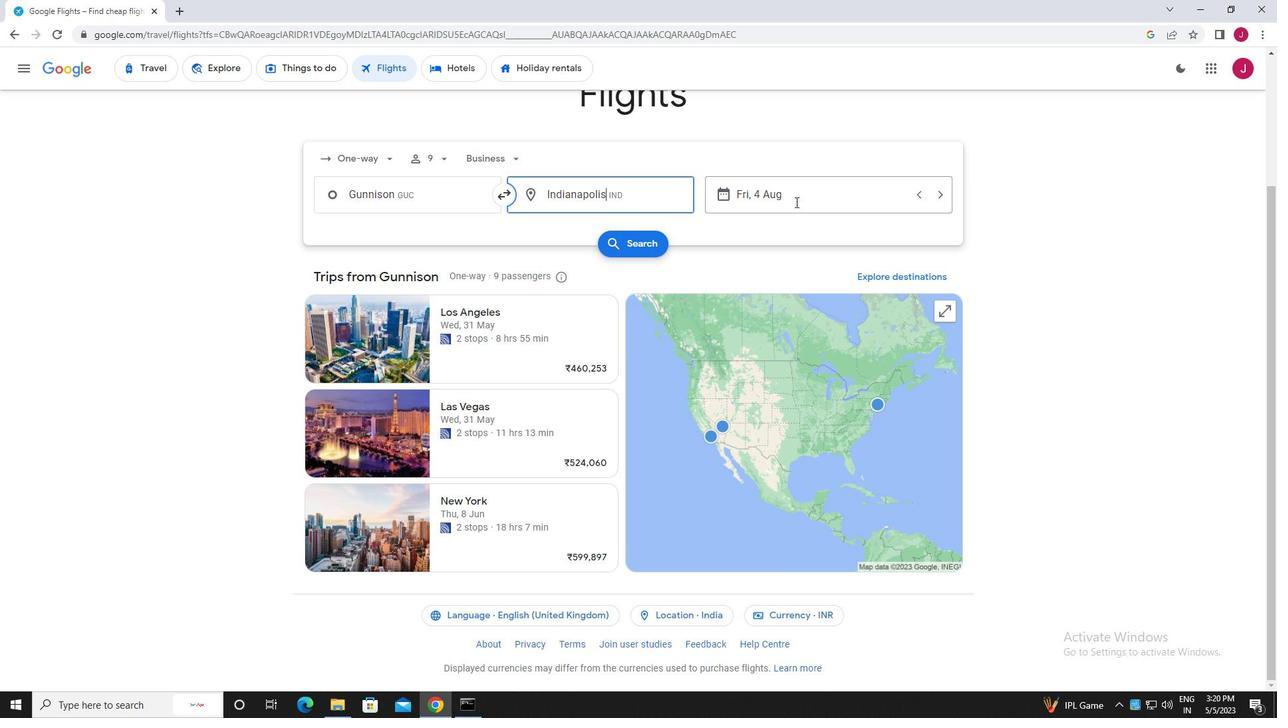 
Action: Mouse moved to (674, 300)
Screenshot: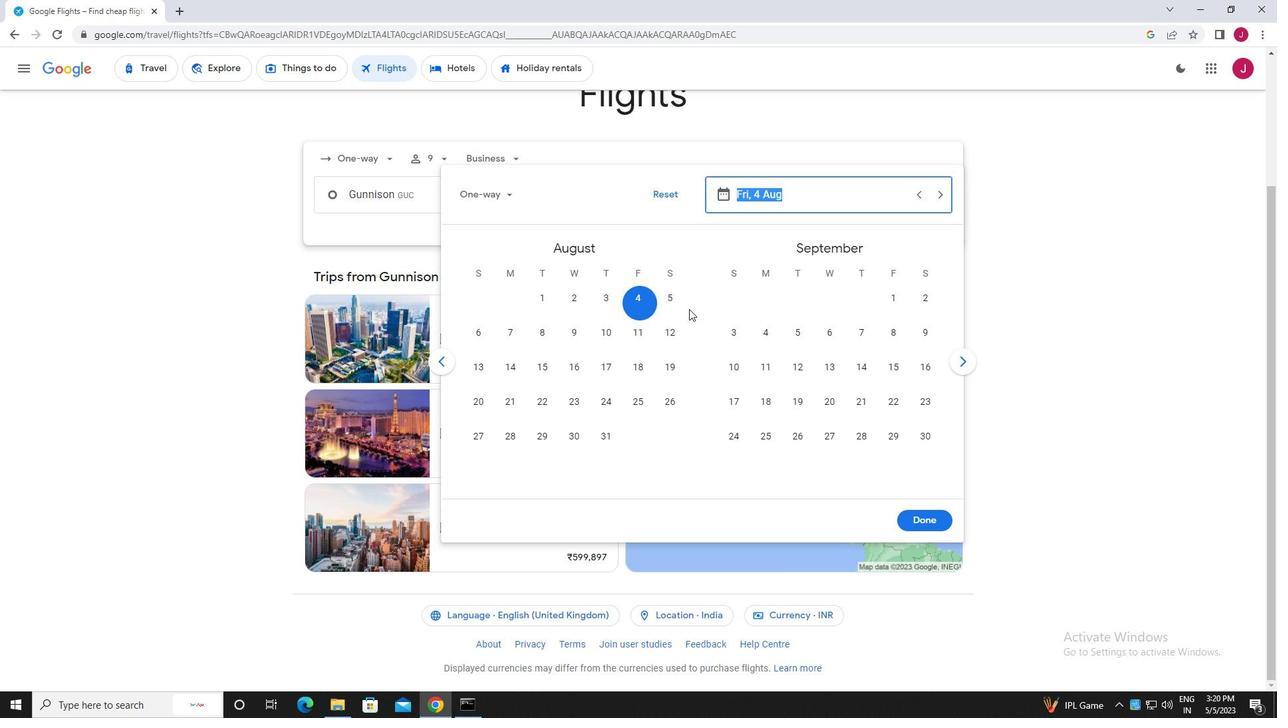 
Action: Mouse pressed left at (674, 300)
Screenshot: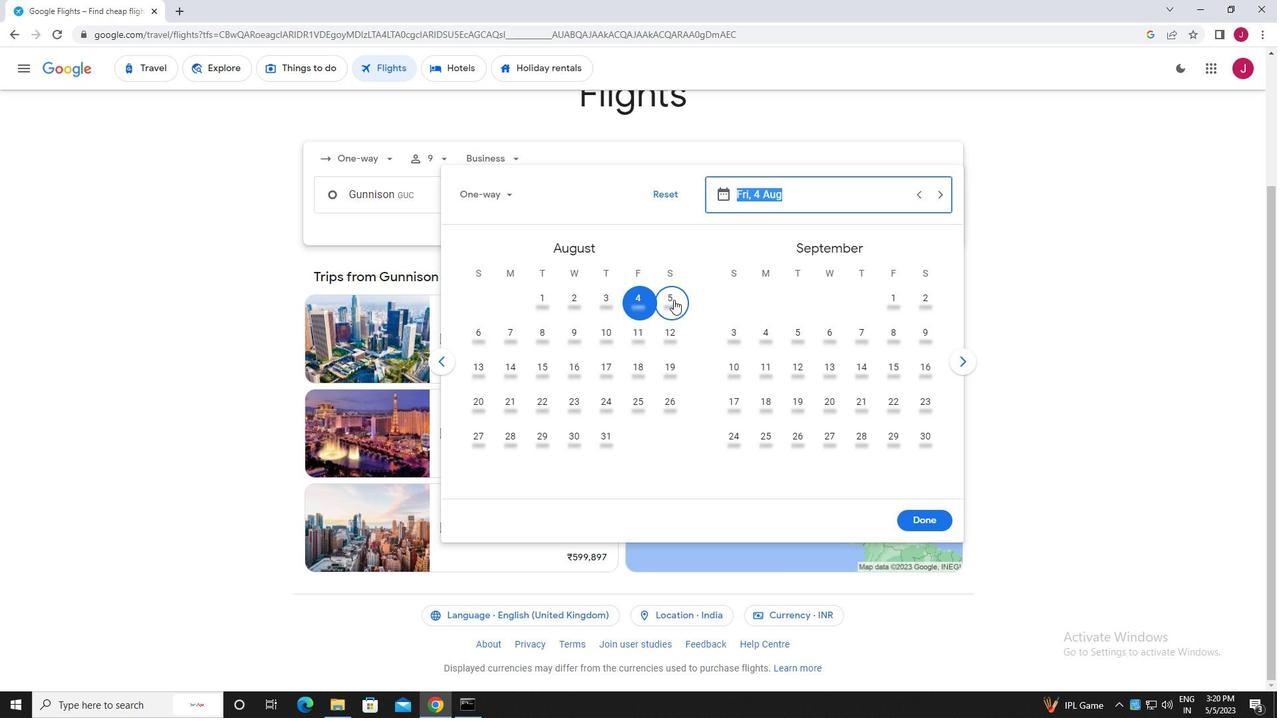 
Action: Mouse moved to (923, 522)
Screenshot: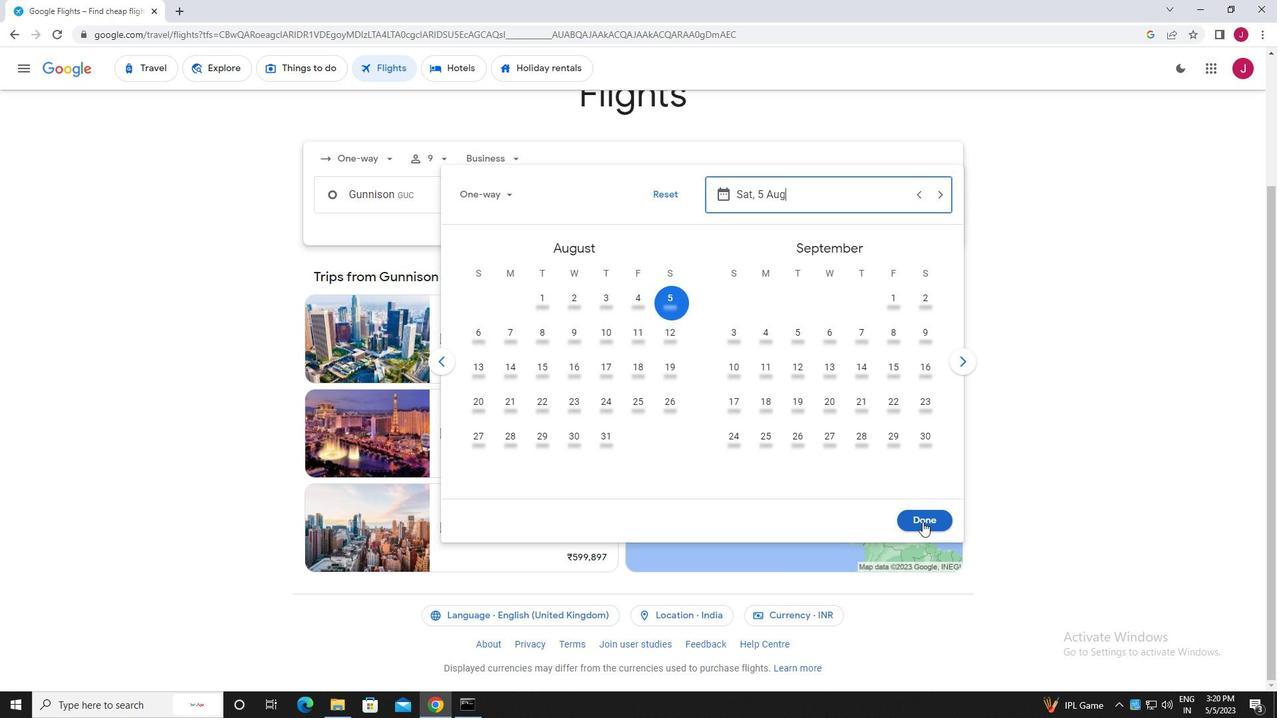 
Action: Mouse pressed left at (923, 522)
Screenshot: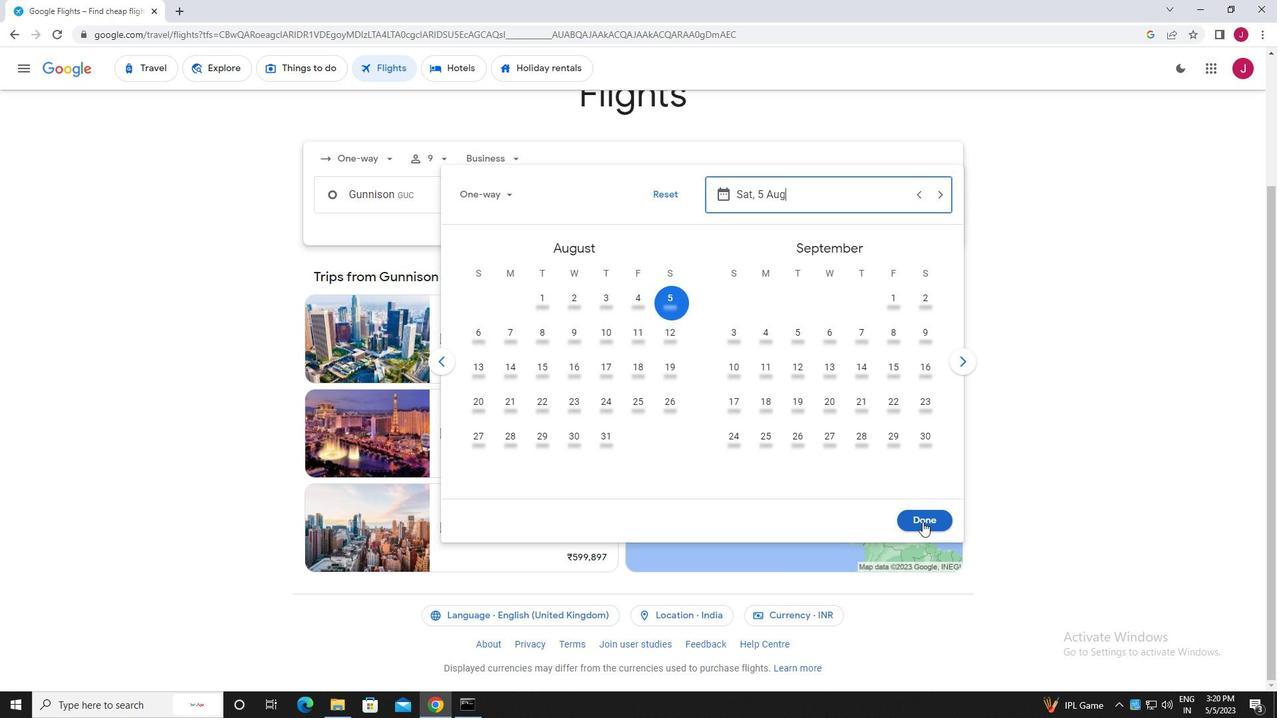 
Action: Mouse moved to (650, 246)
Screenshot: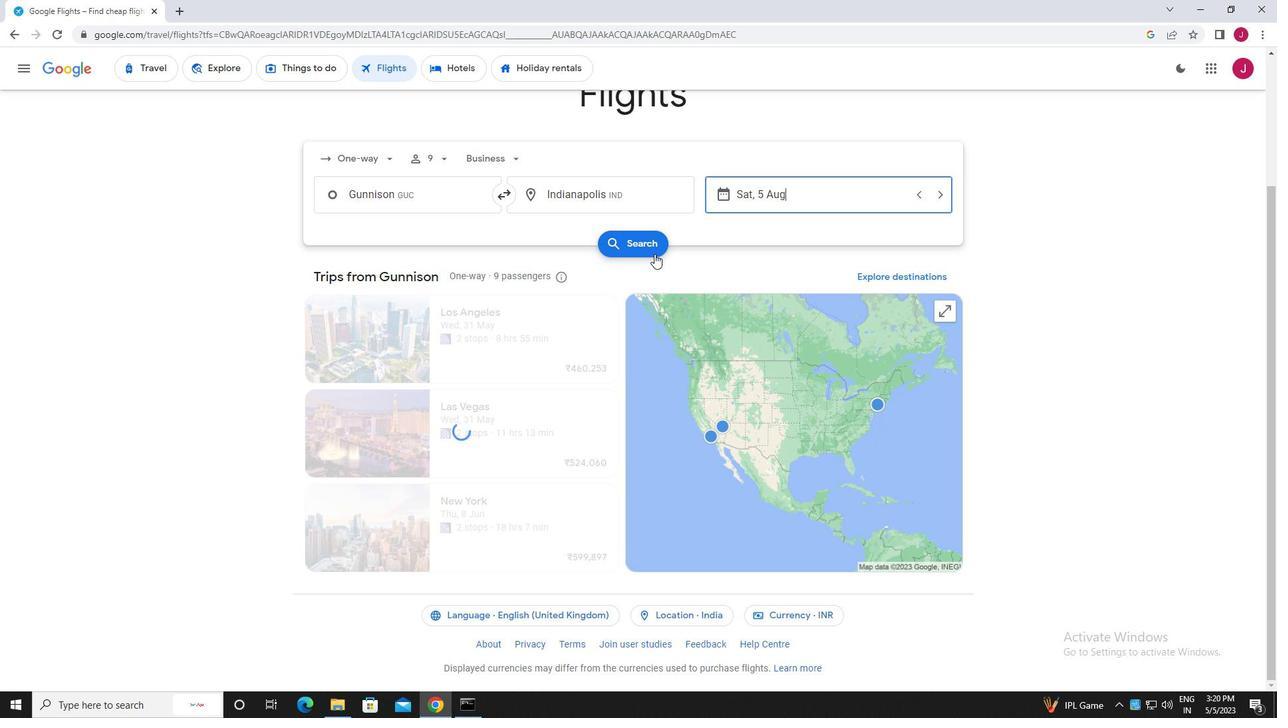 
Action: Mouse pressed left at (650, 246)
Screenshot: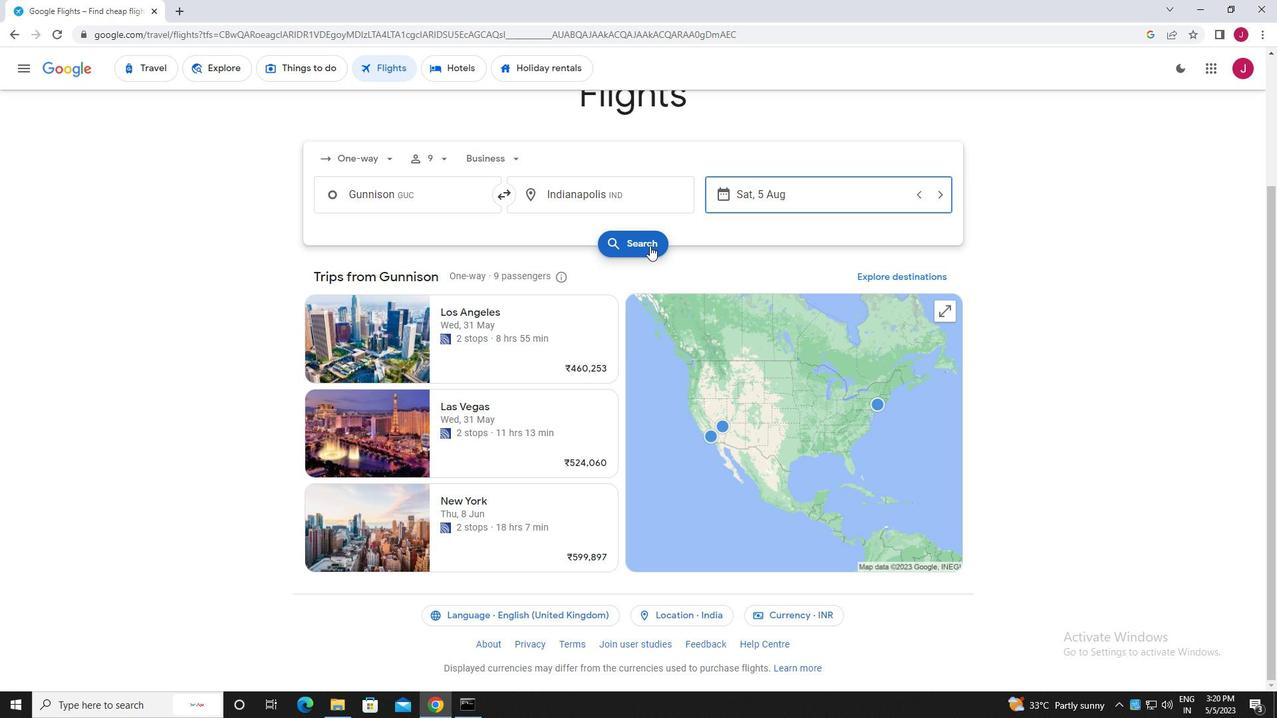 
Action: Mouse moved to (333, 189)
Screenshot: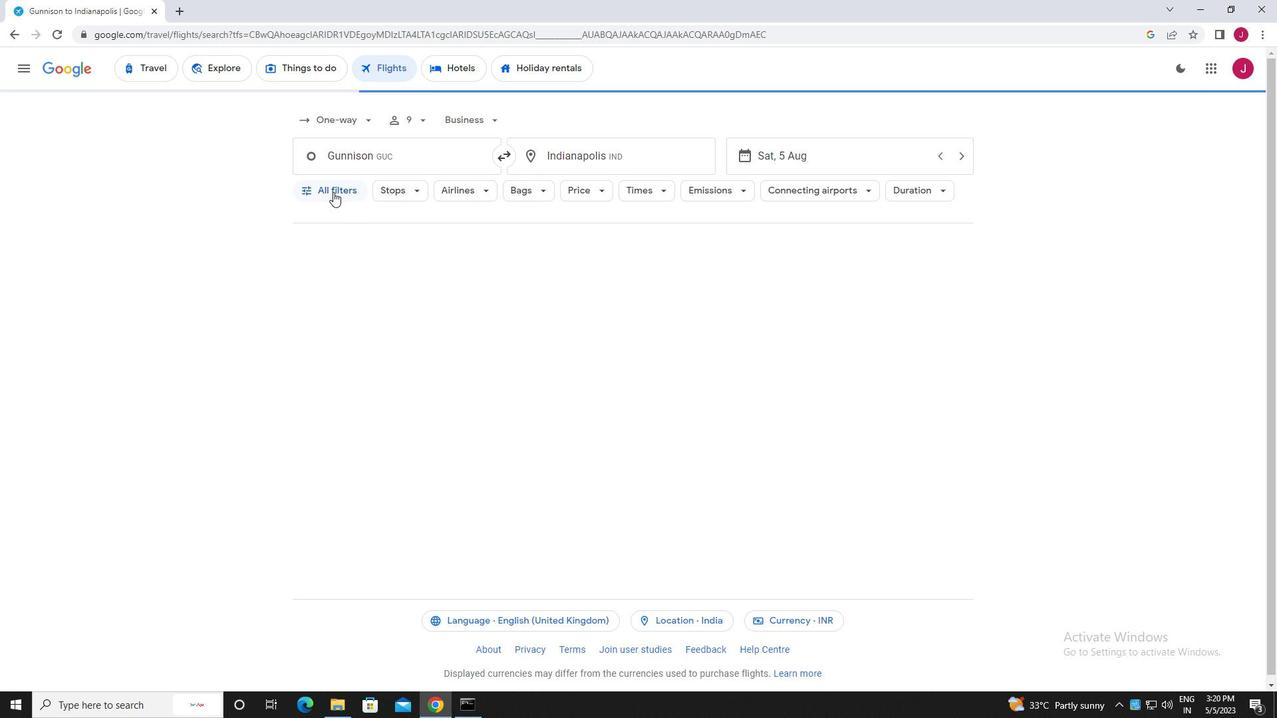 
Action: Mouse pressed left at (333, 189)
Screenshot: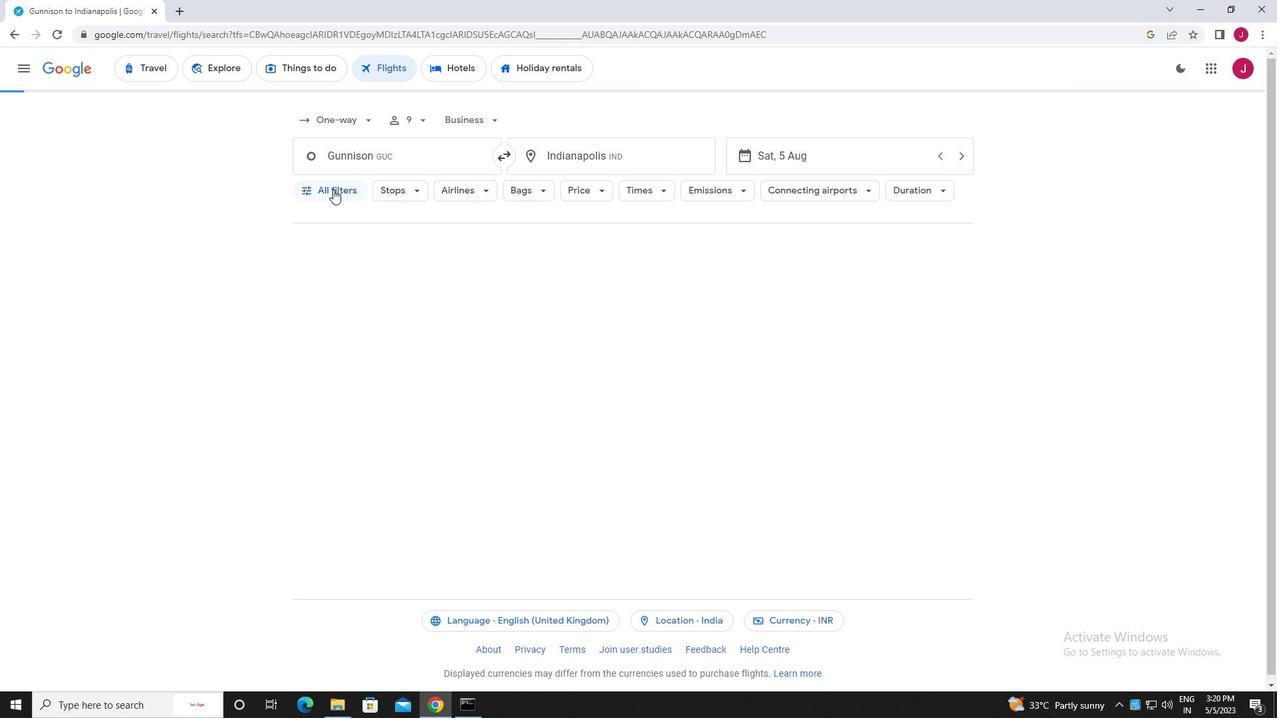 
Action: Mouse moved to (418, 269)
Screenshot: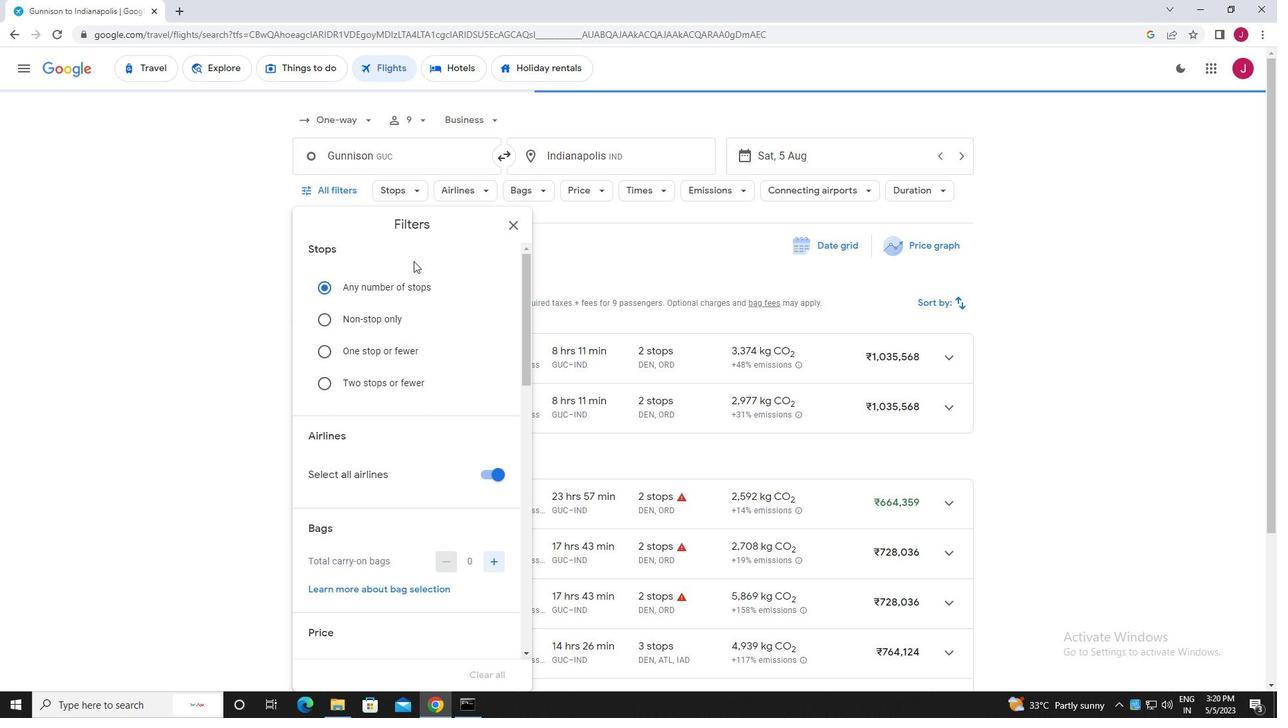 
Action: Mouse scrolled (418, 268) with delta (0, 0)
Screenshot: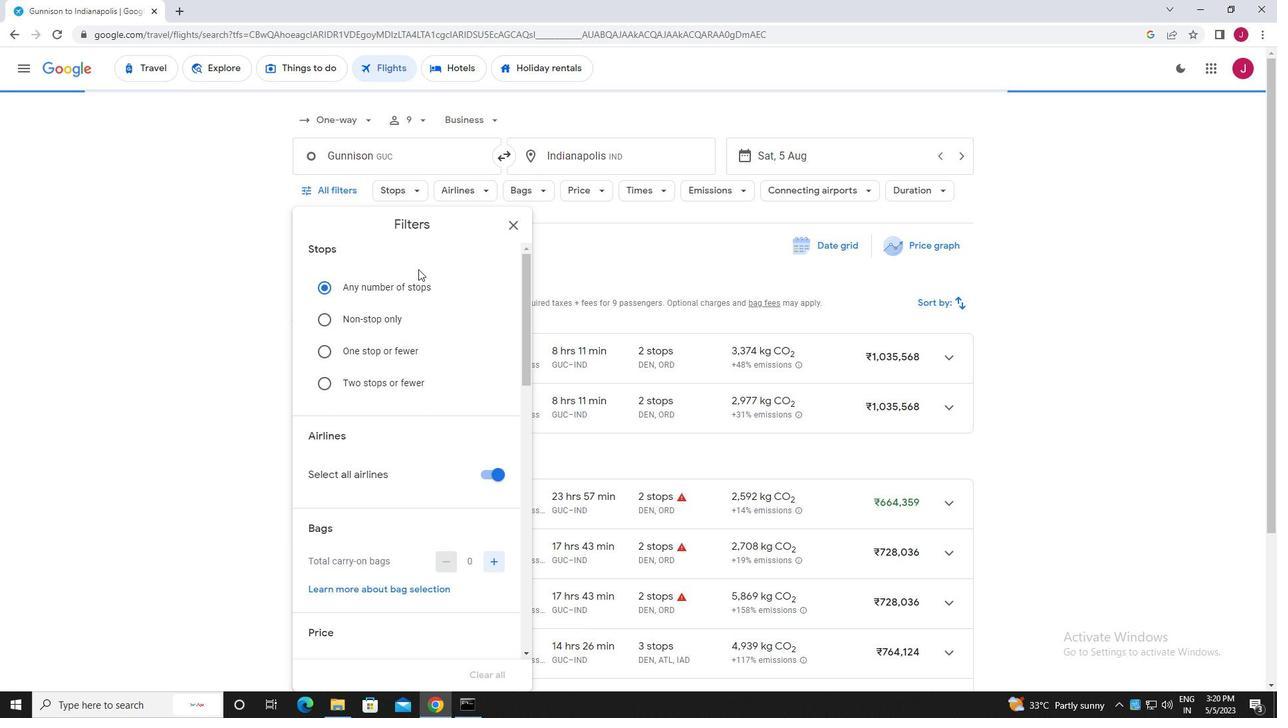 
Action: Mouse scrolled (418, 268) with delta (0, 0)
Screenshot: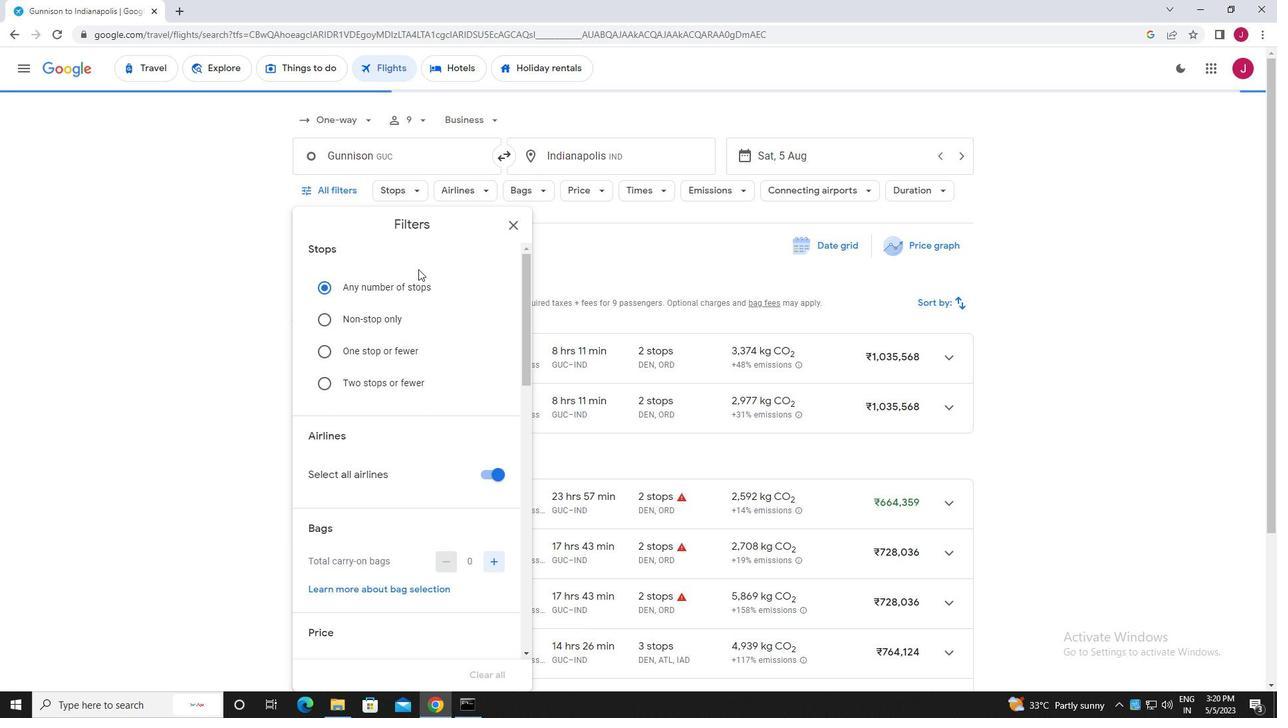 
Action: Mouse moved to (418, 269)
Screenshot: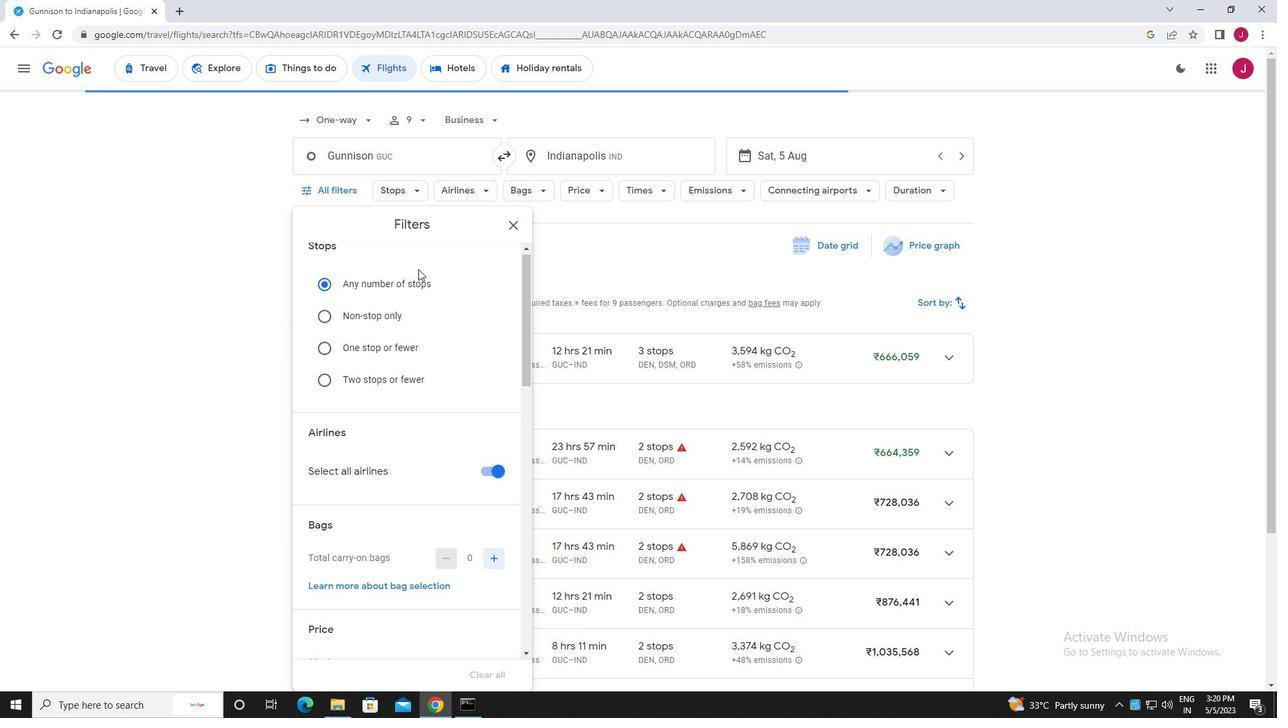 
Action: Mouse scrolled (418, 268) with delta (0, 0)
Screenshot: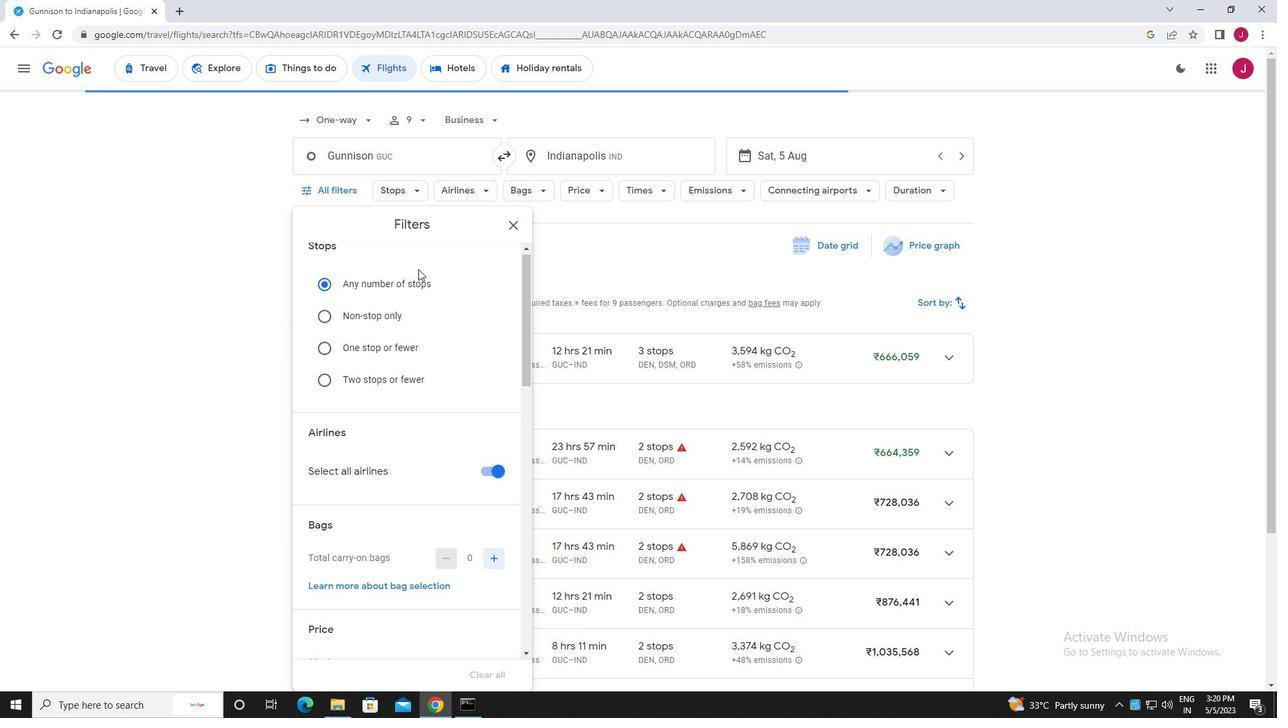 
Action: Mouse moved to (481, 274)
Screenshot: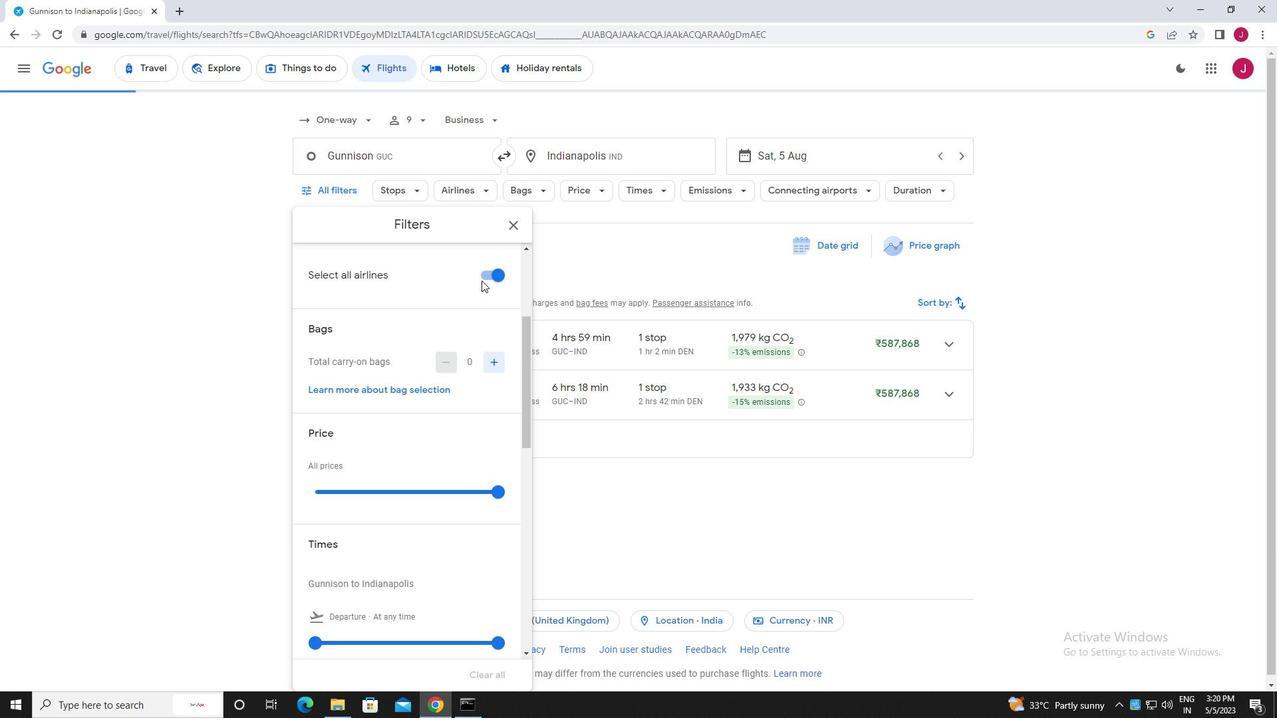 
Action: Mouse pressed left at (481, 274)
Screenshot: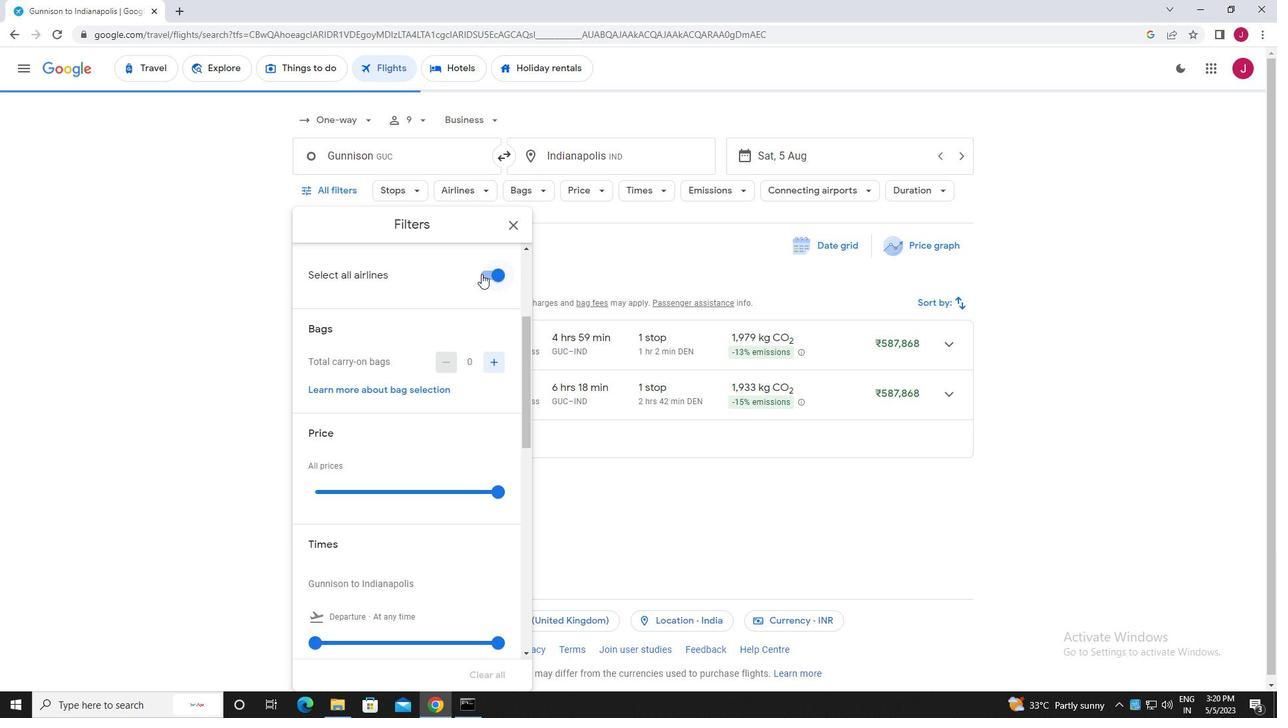 
Action: Mouse moved to (439, 295)
Screenshot: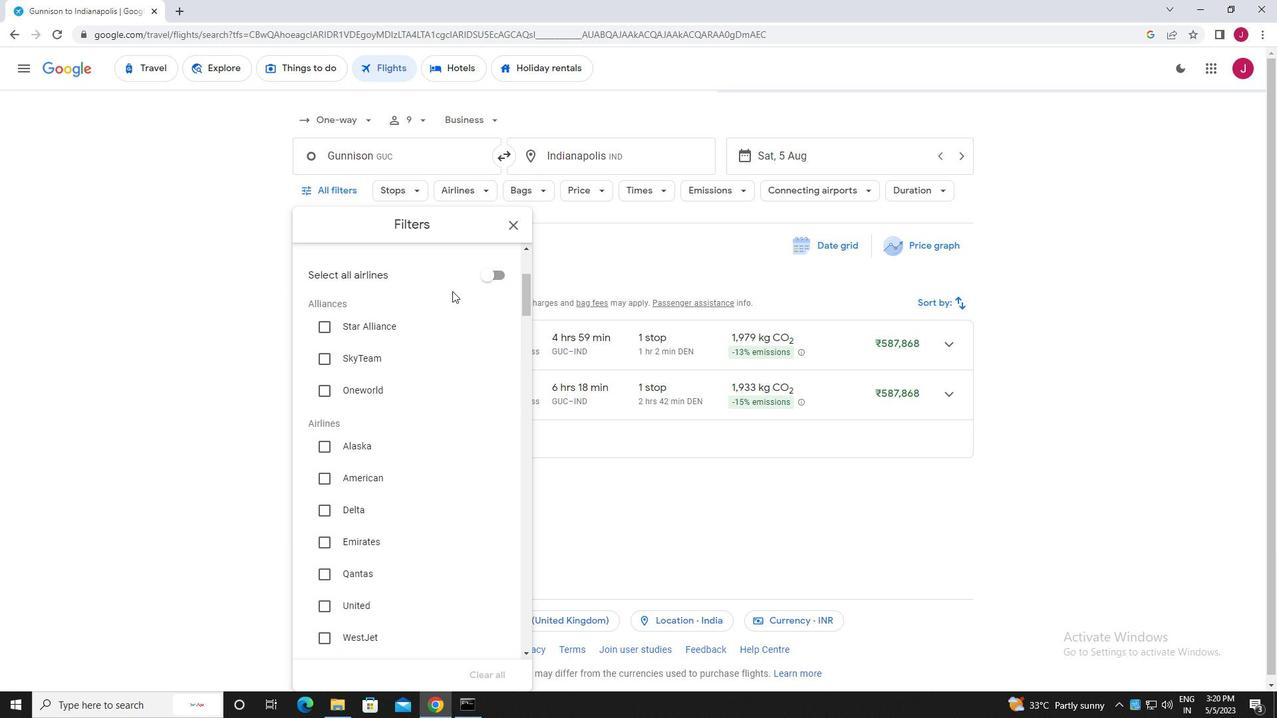 
Action: Mouse scrolled (439, 294) with delta (0, 0)
Screenshot: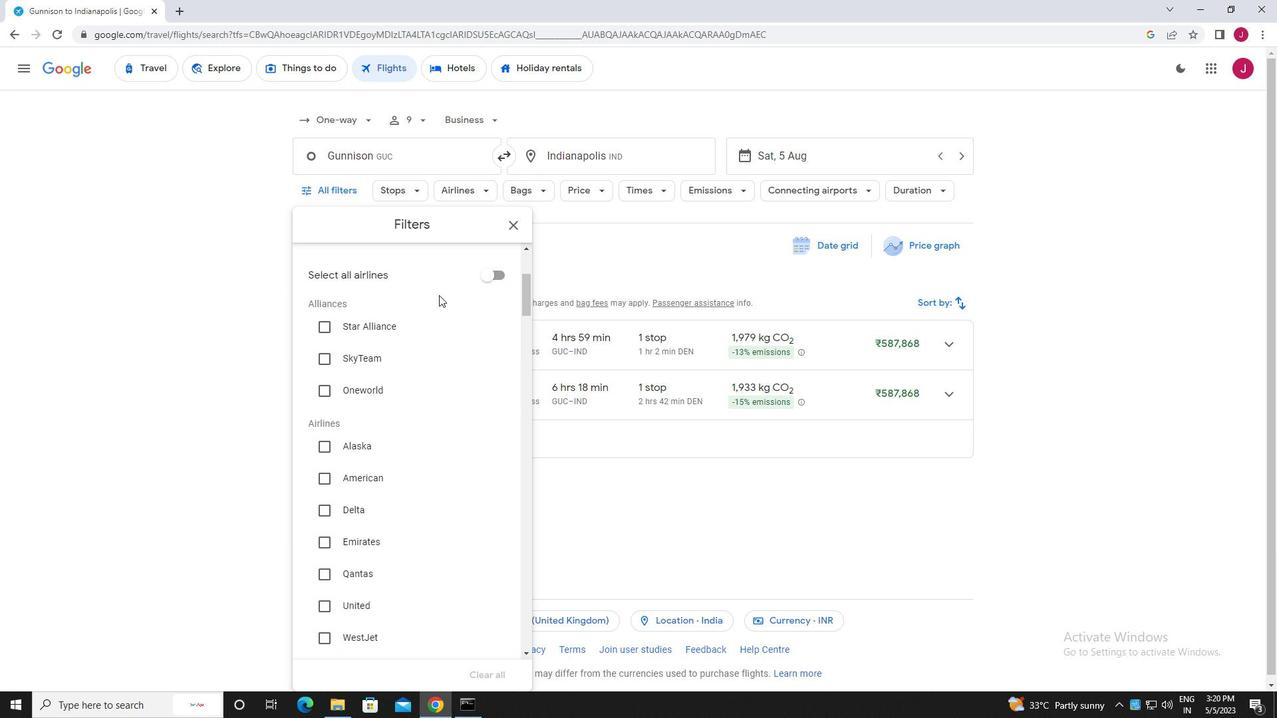 
Action: Mouse moved to (395, 280)
Screenshot: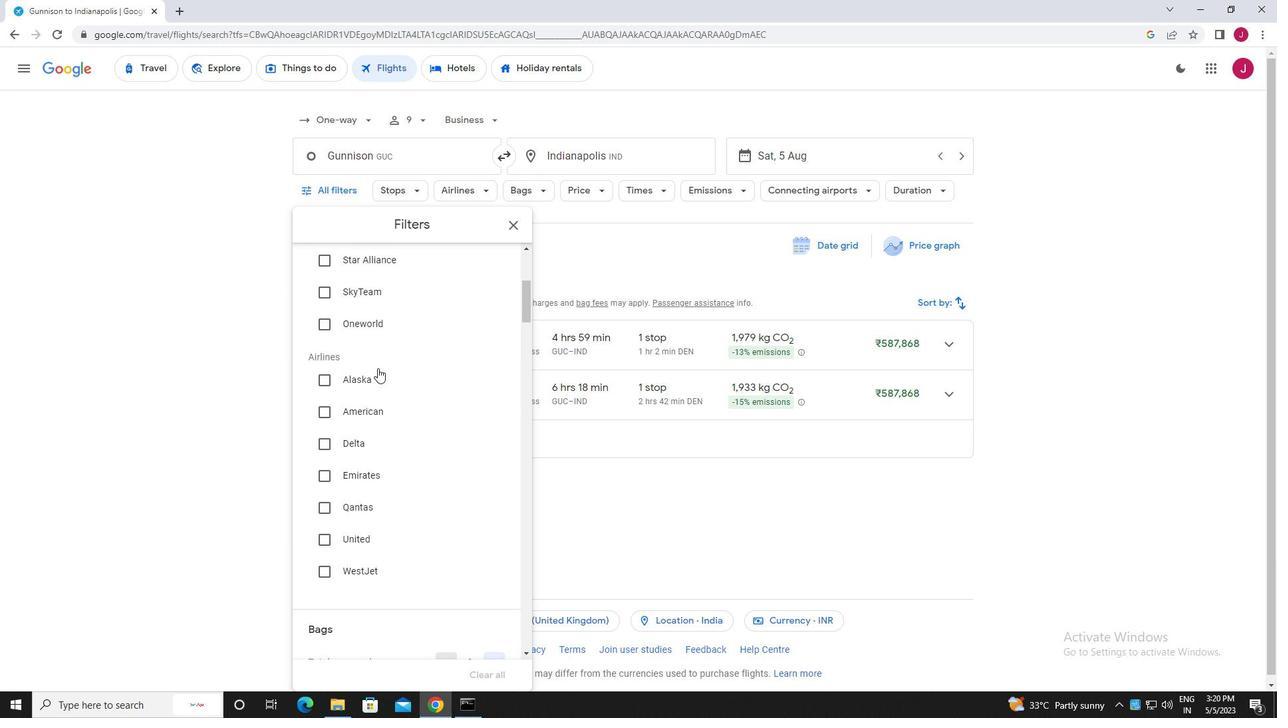 
Action: Mouse scrolled (395, 280) with delta (0, 0)
Screenshot: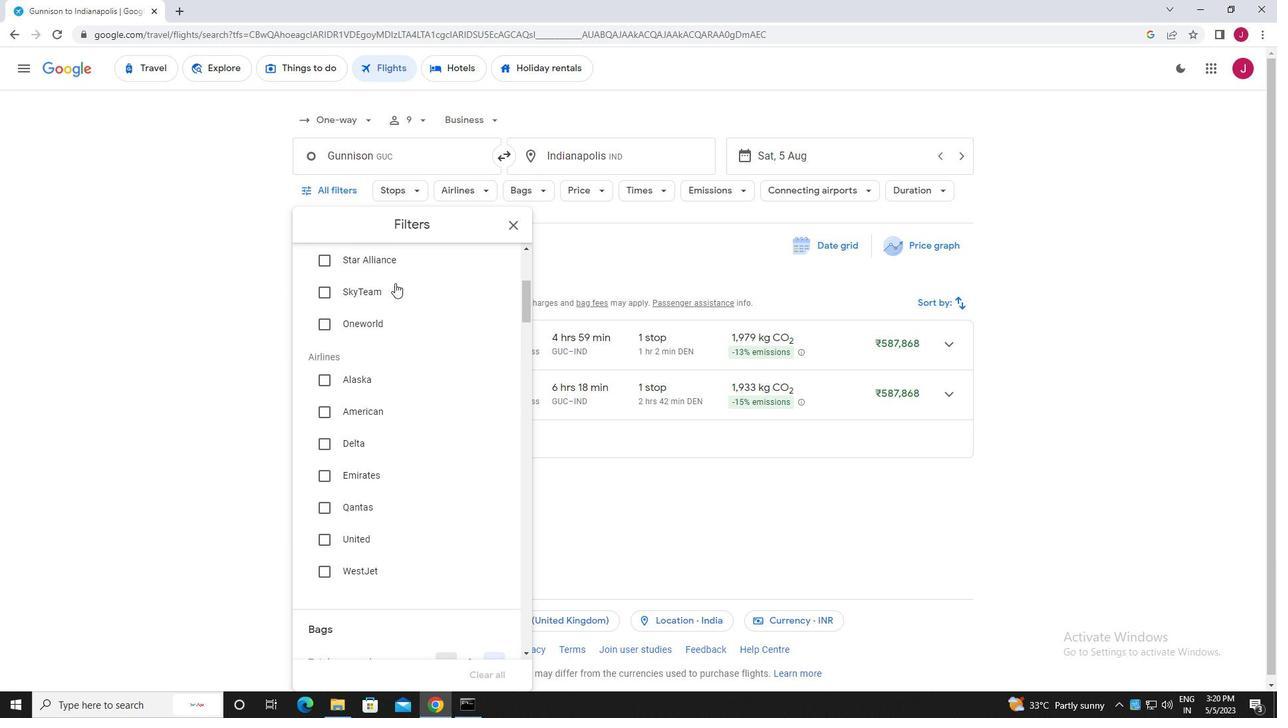 
Action: Mouse scrolled (395, 280) with delta (0, 0)
Screenshot: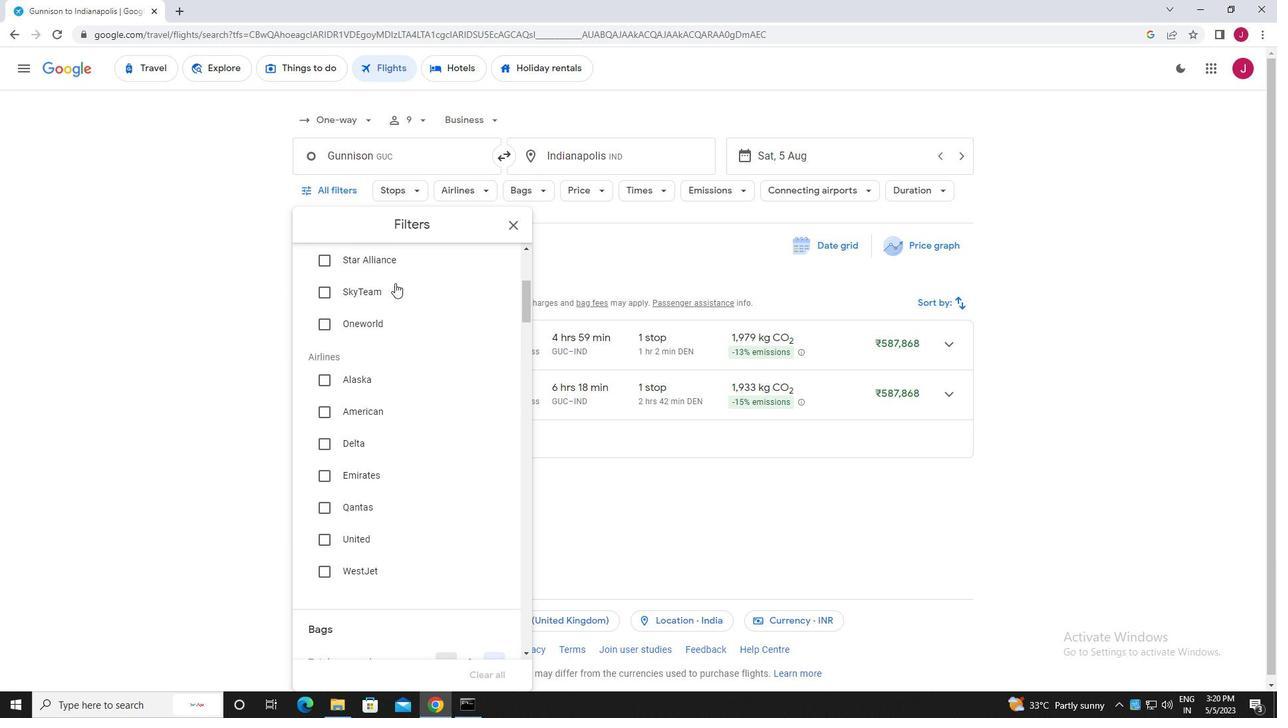 
Action: Mouse scrolled (395, 280) with delta (0, 0)
Screenshot: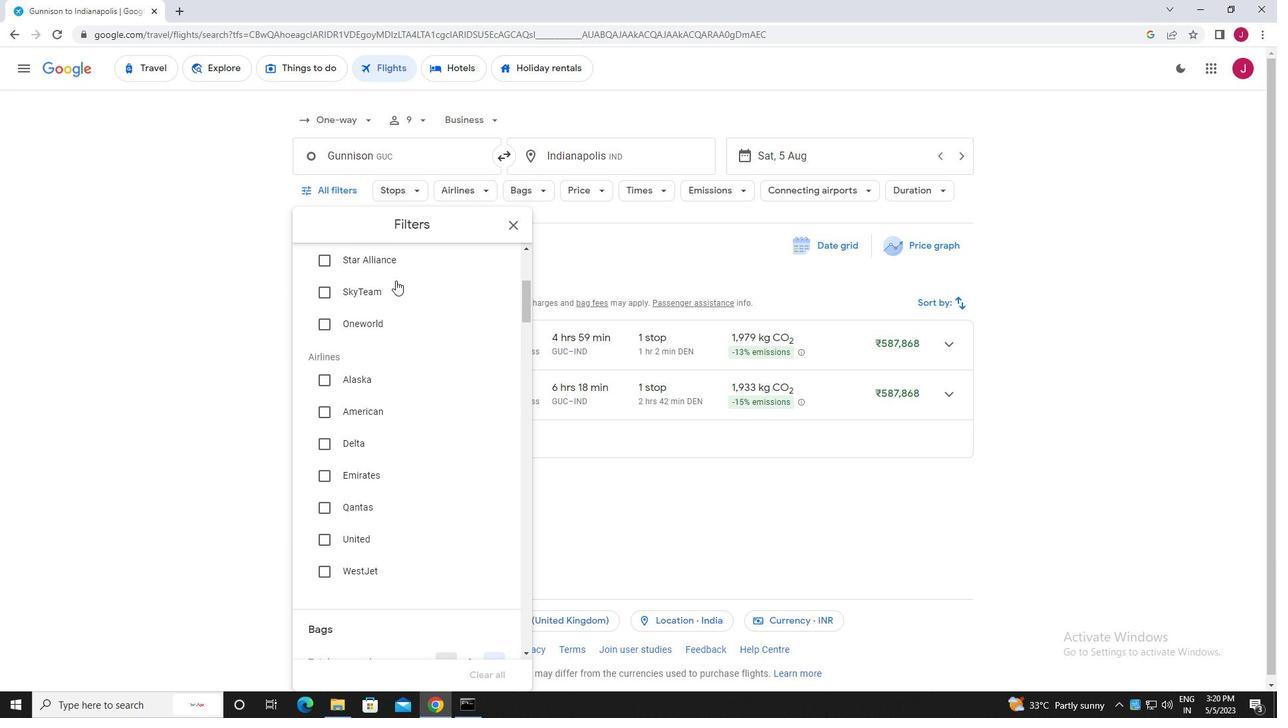 
Action: Mouse scrolled (395, 280) with delta (0, 0)
Screenshot: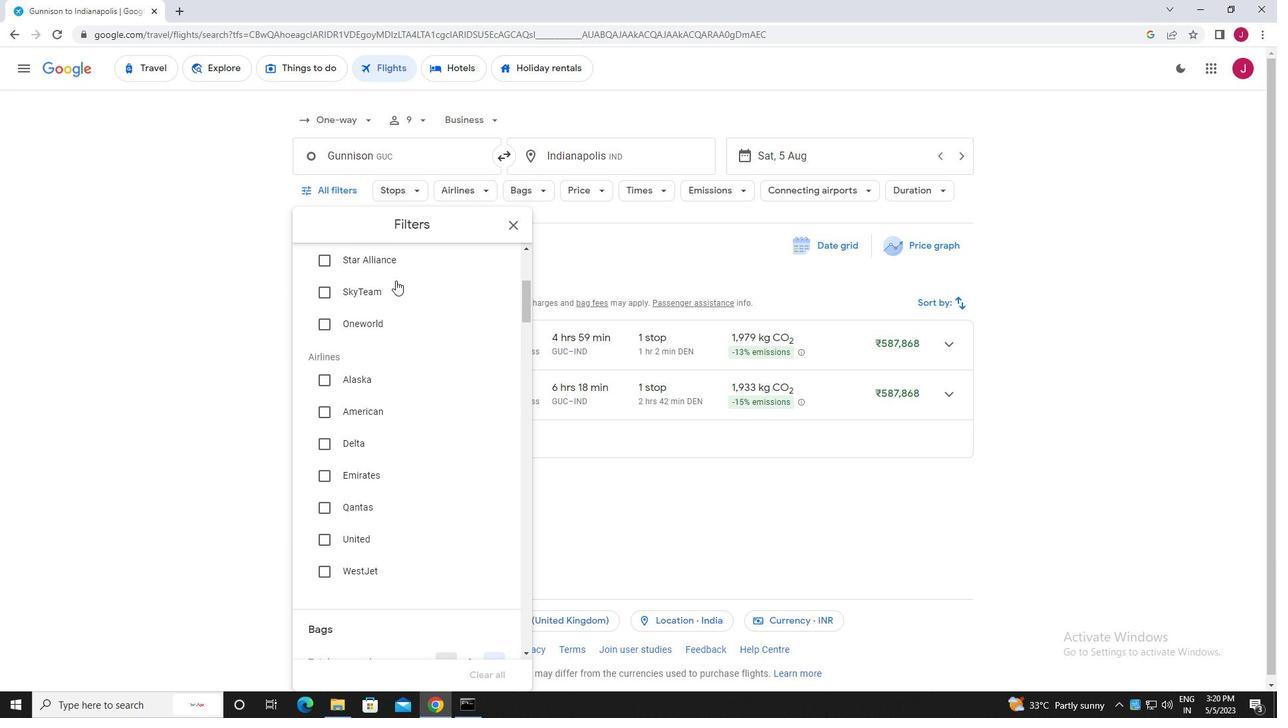 
Action: Mouse scrolled (395, 280) with delta (0, 0)
Screenshot: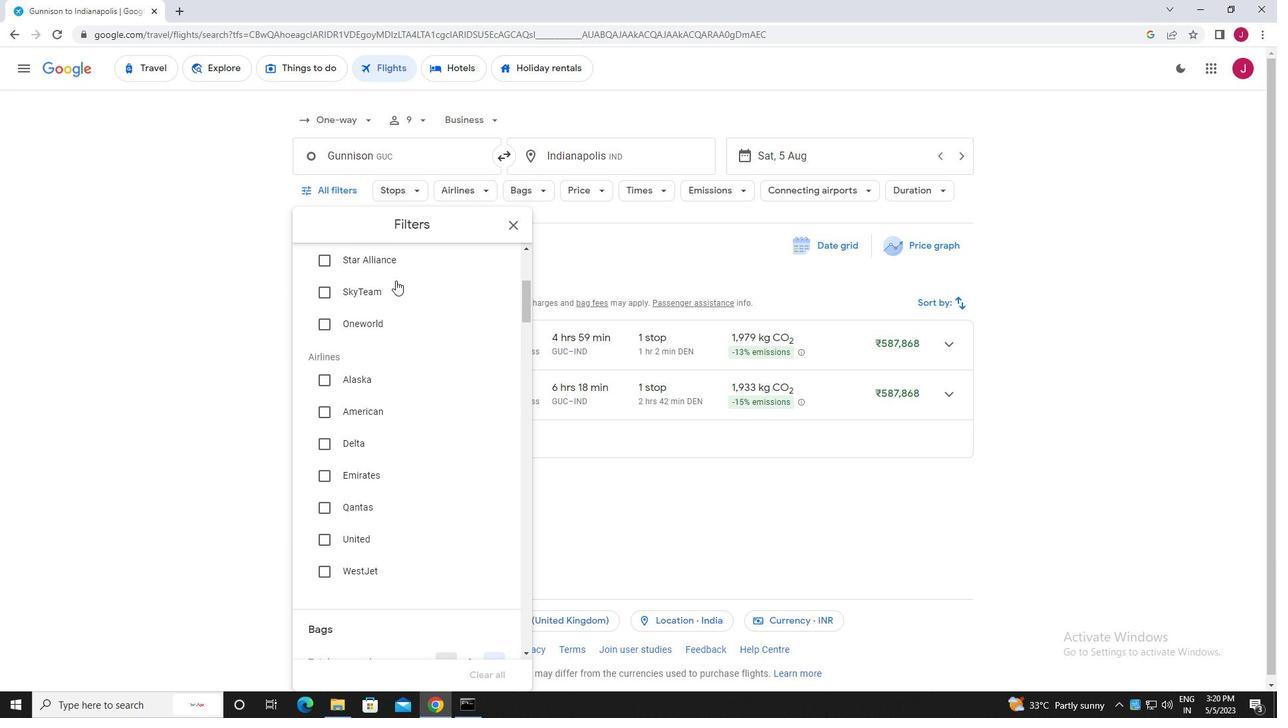 
Action: Mouse moved to (397, 281)
Screenshot: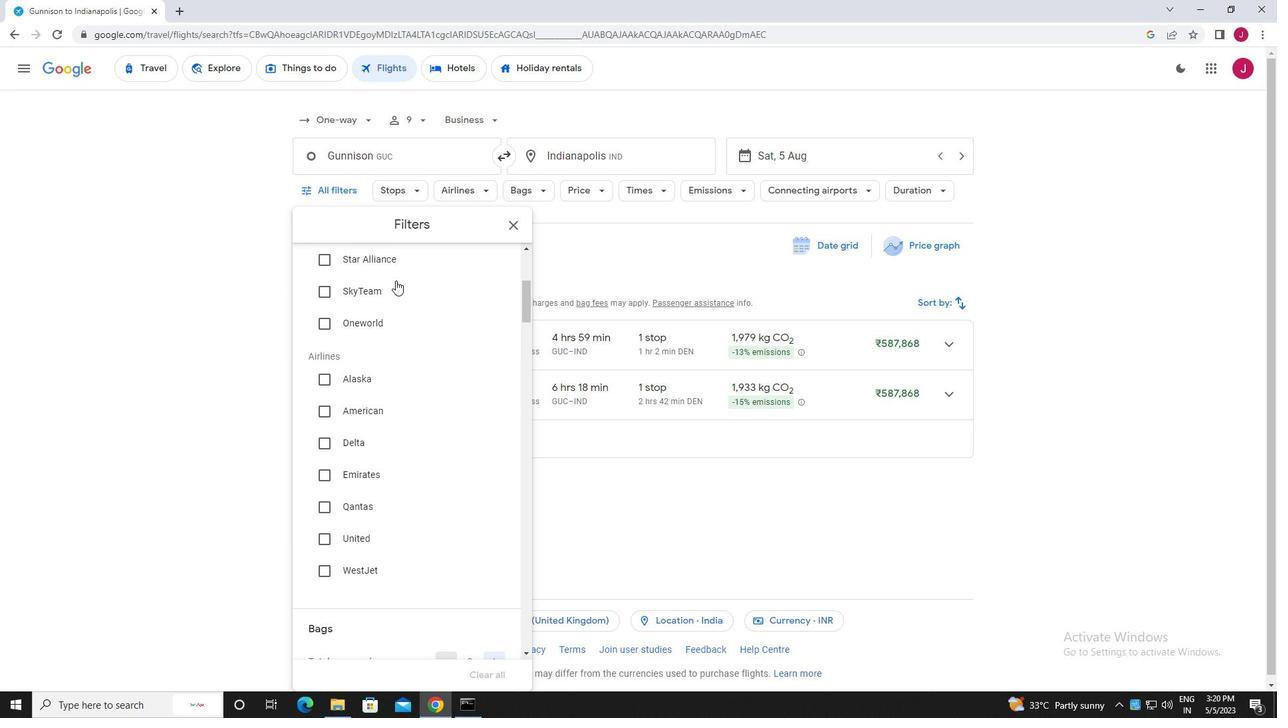 
Action: Mouse scrolled (397, 280) with delta (0, 0)
Screenshot: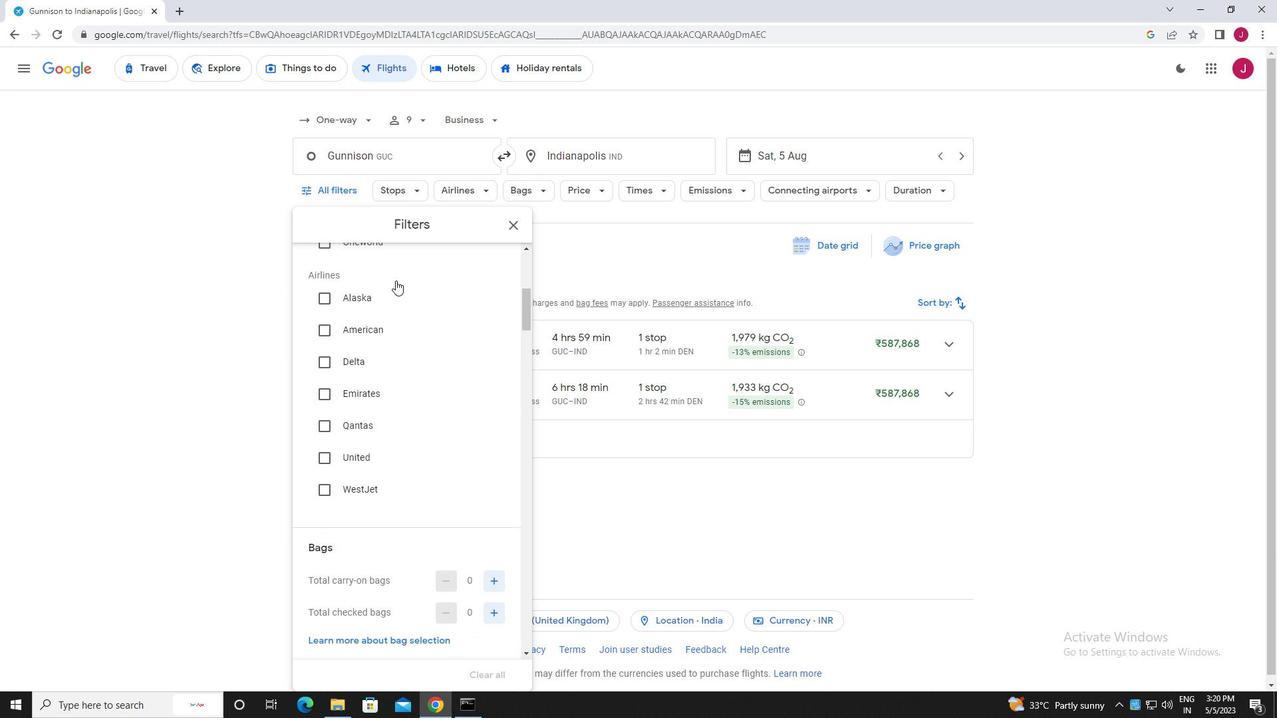 
Action: Mouse moved to (499, 426)
Screenshot: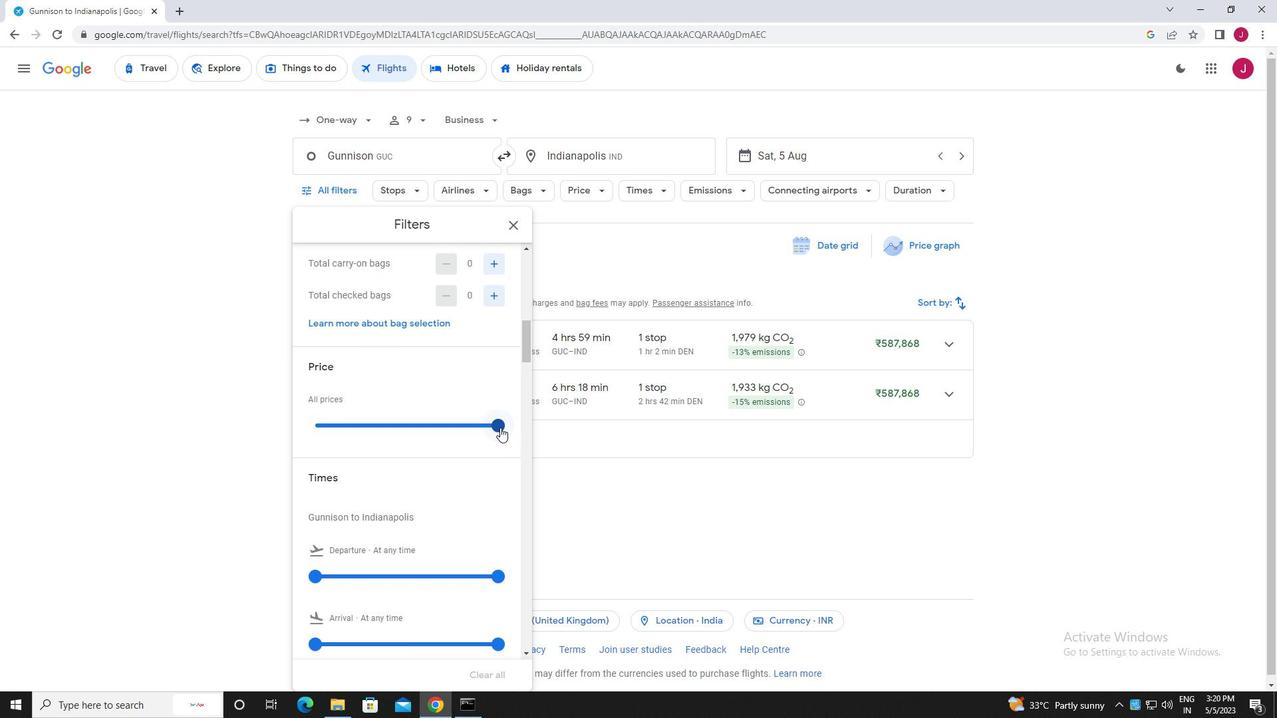 
Action: Mouse pressed left at (499, 426)
Screenshot: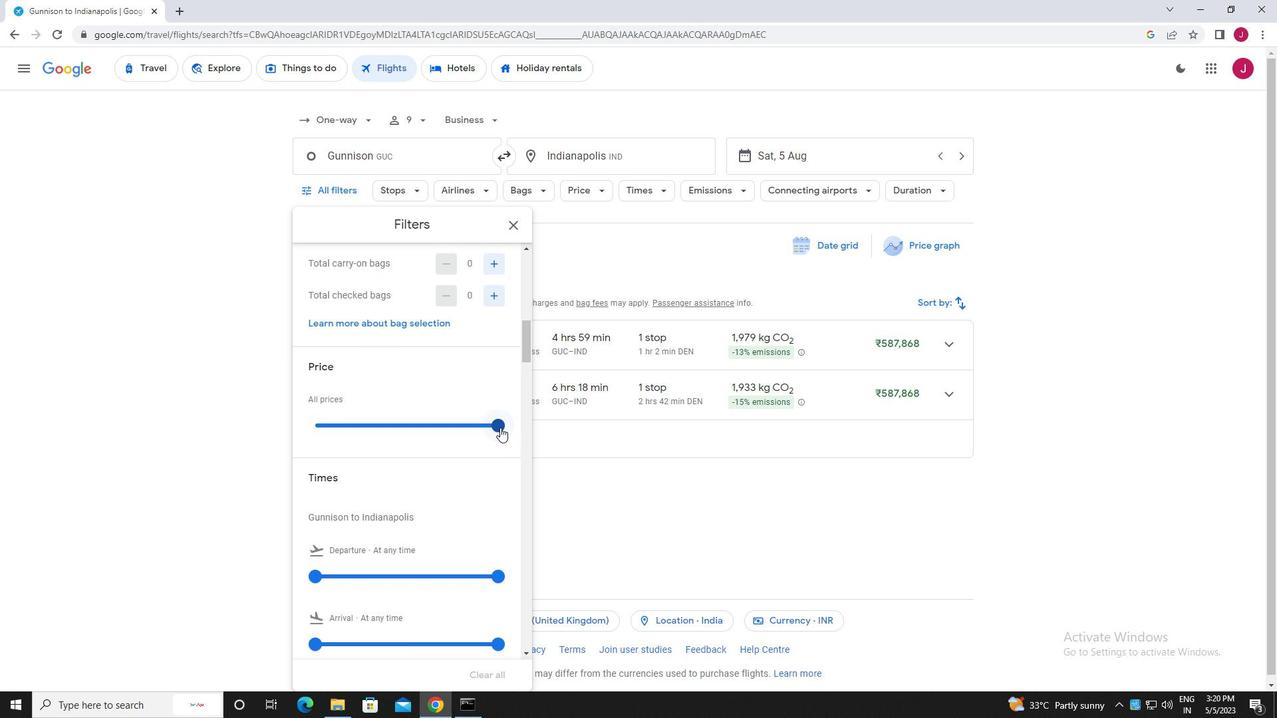 
Action: Mouse moved to (398, 369)
Screenshot: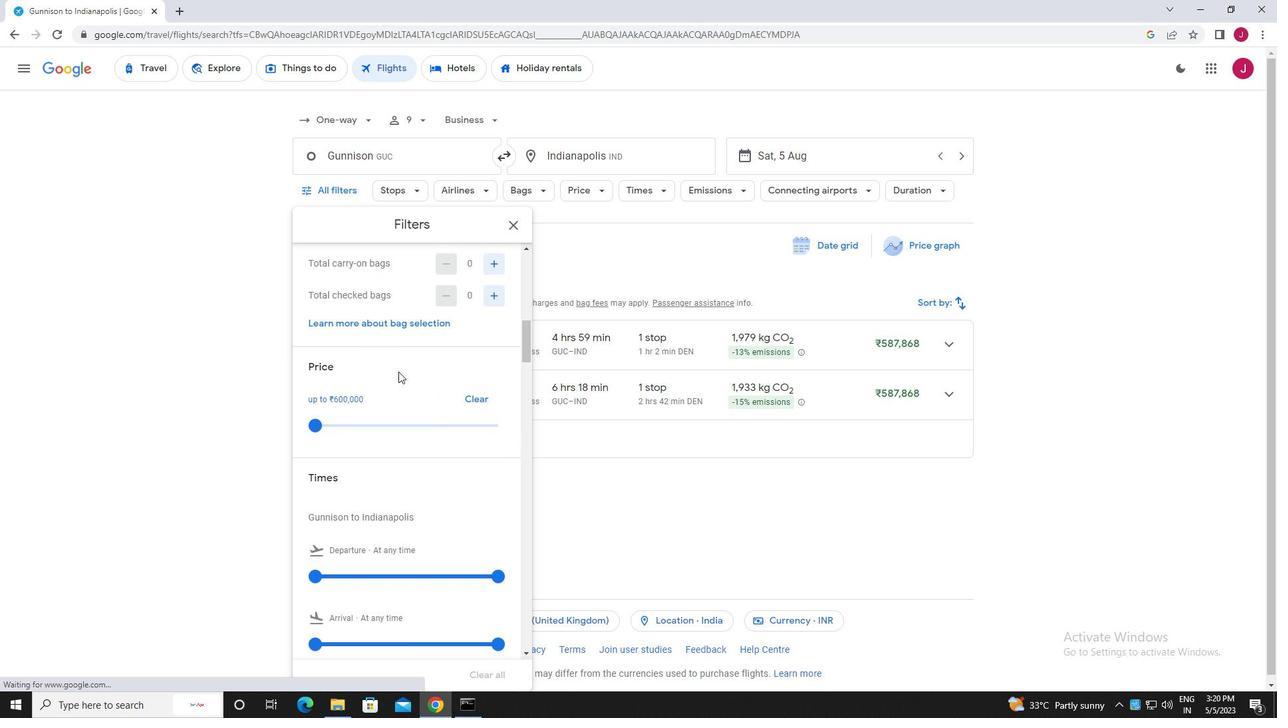 
Action: Mouse scrolled (398, 368) with delta (0, 0)
Screenshot: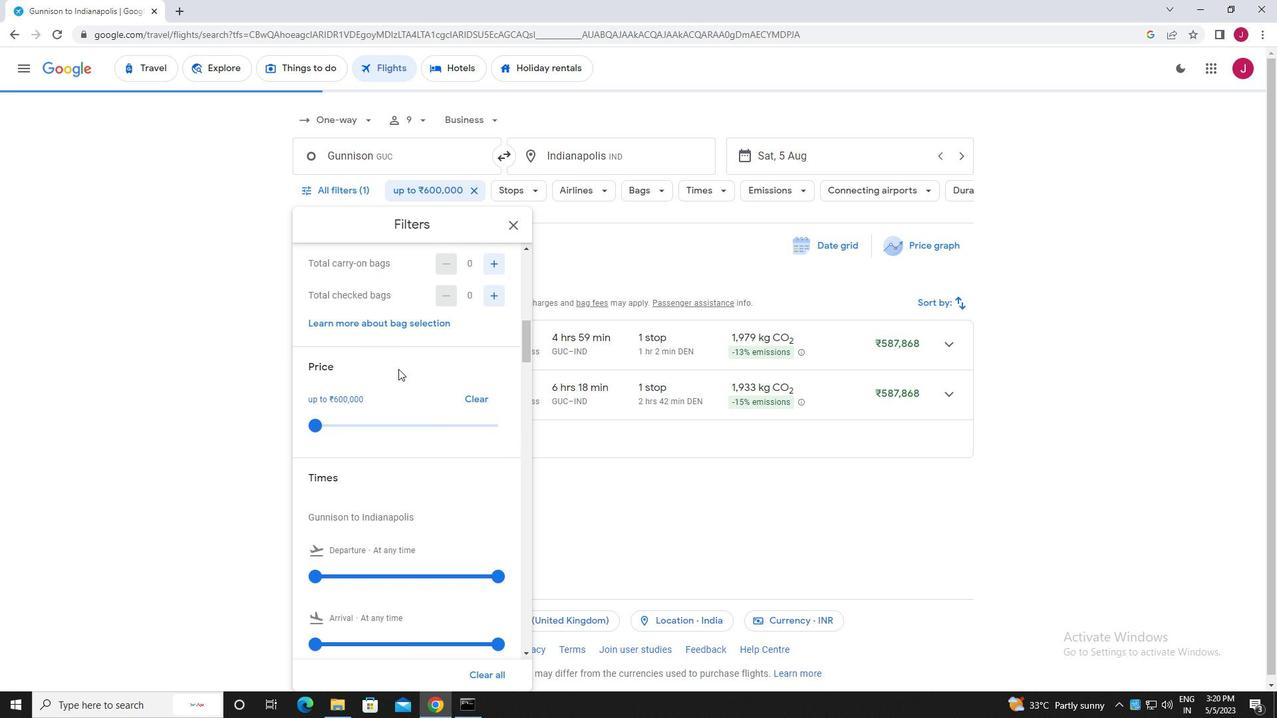 
Action: Mouse scrolled (398, 368) with delta (0, 0)
Screenshot: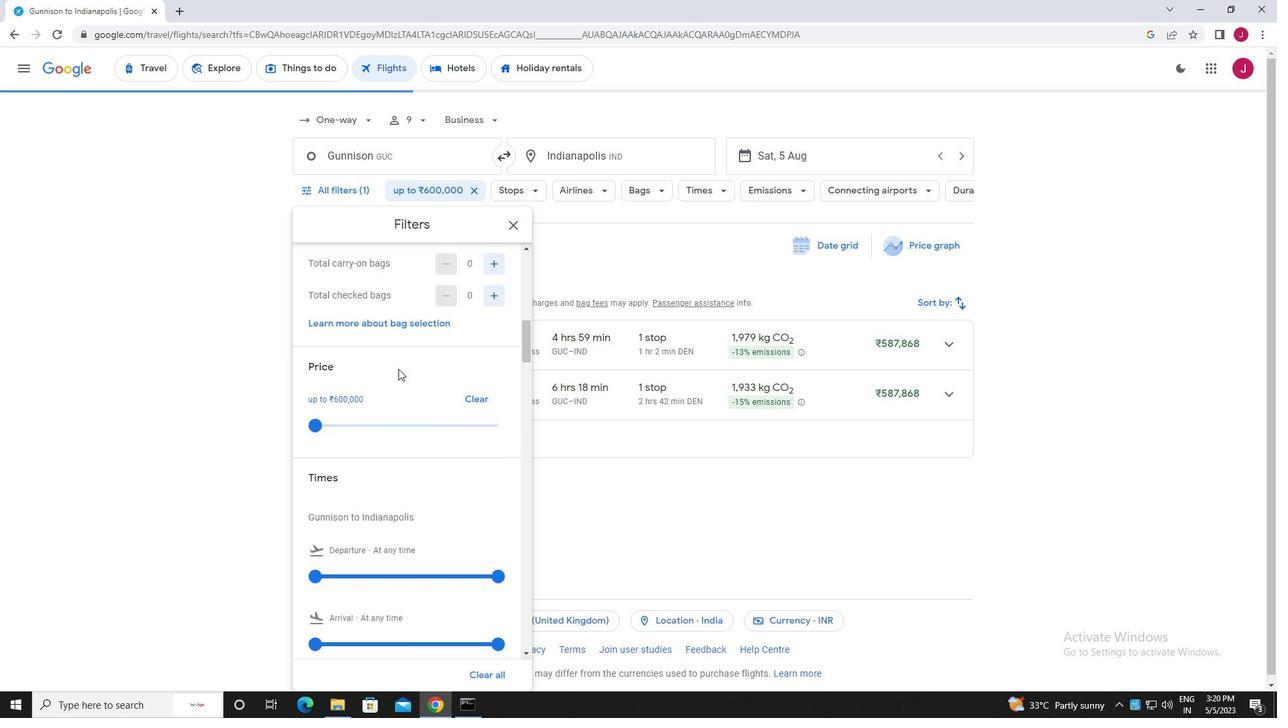 
Action: Mouse scrolled (398, 368) with delta (0, 0)
Screenshot: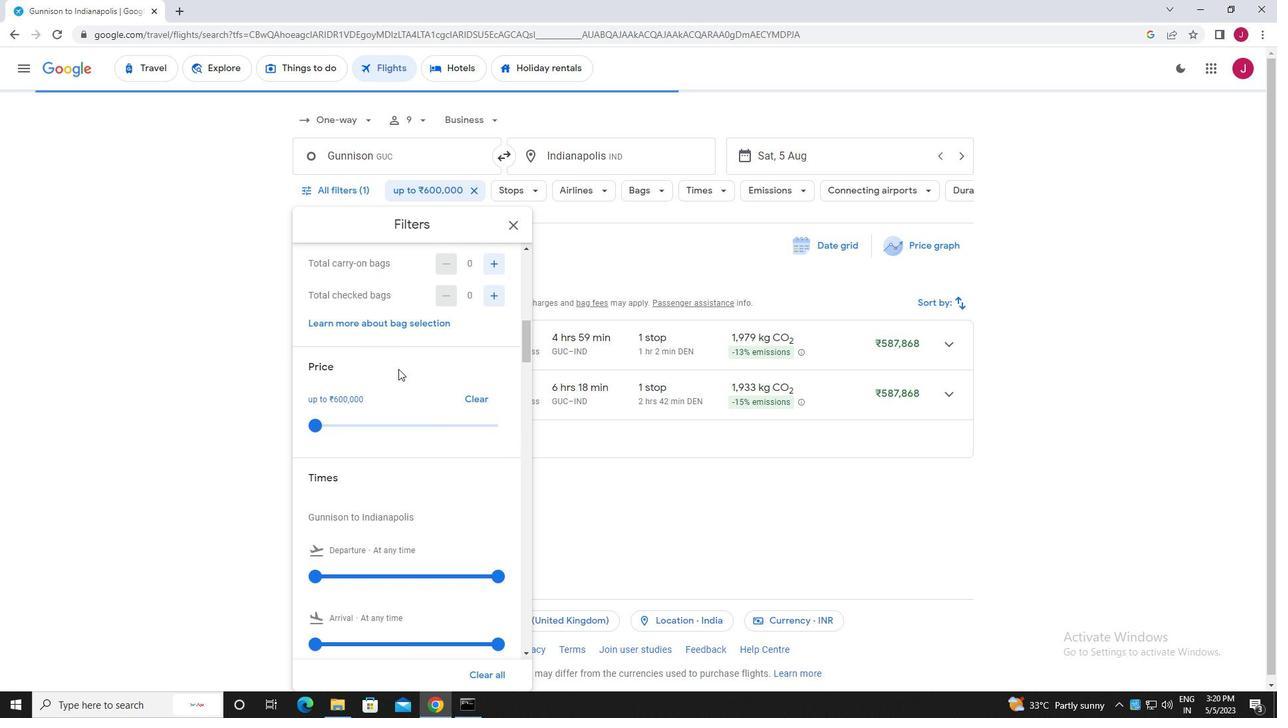 
Action: Mouse moved to (316, 377)
Screenshot: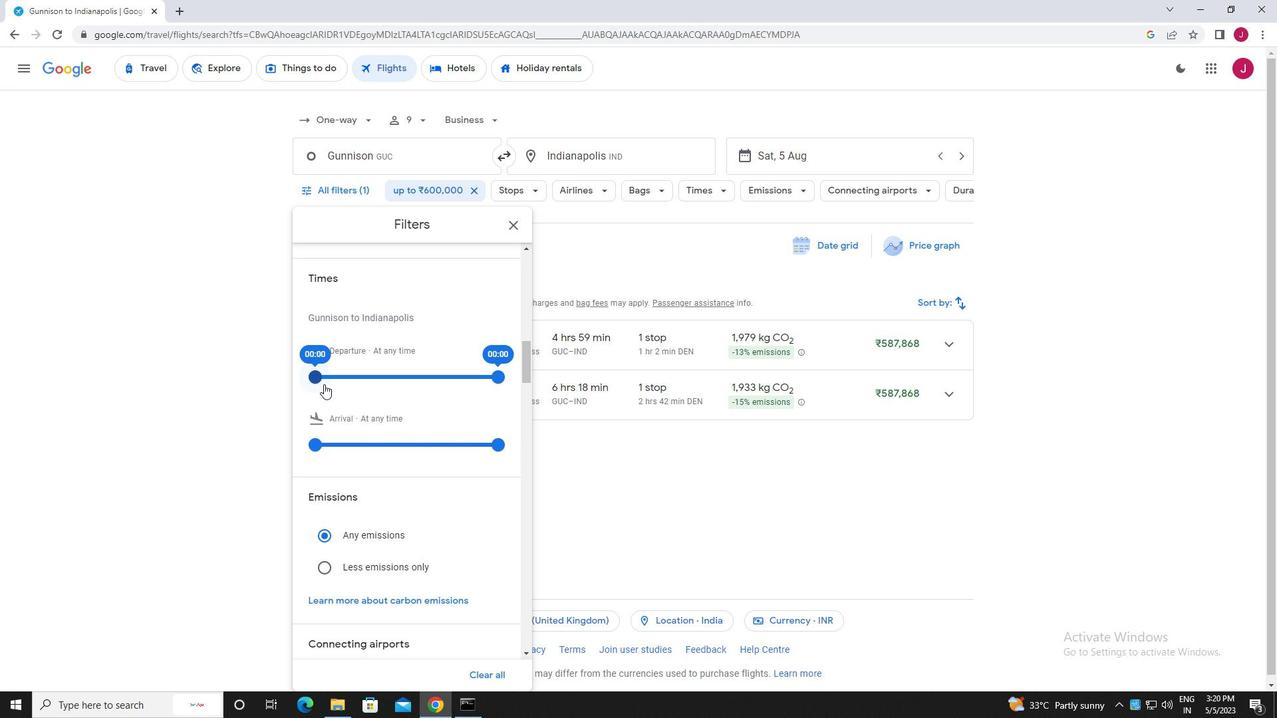 
Action: Mouse pressed left at (316, 377)
Screenshot: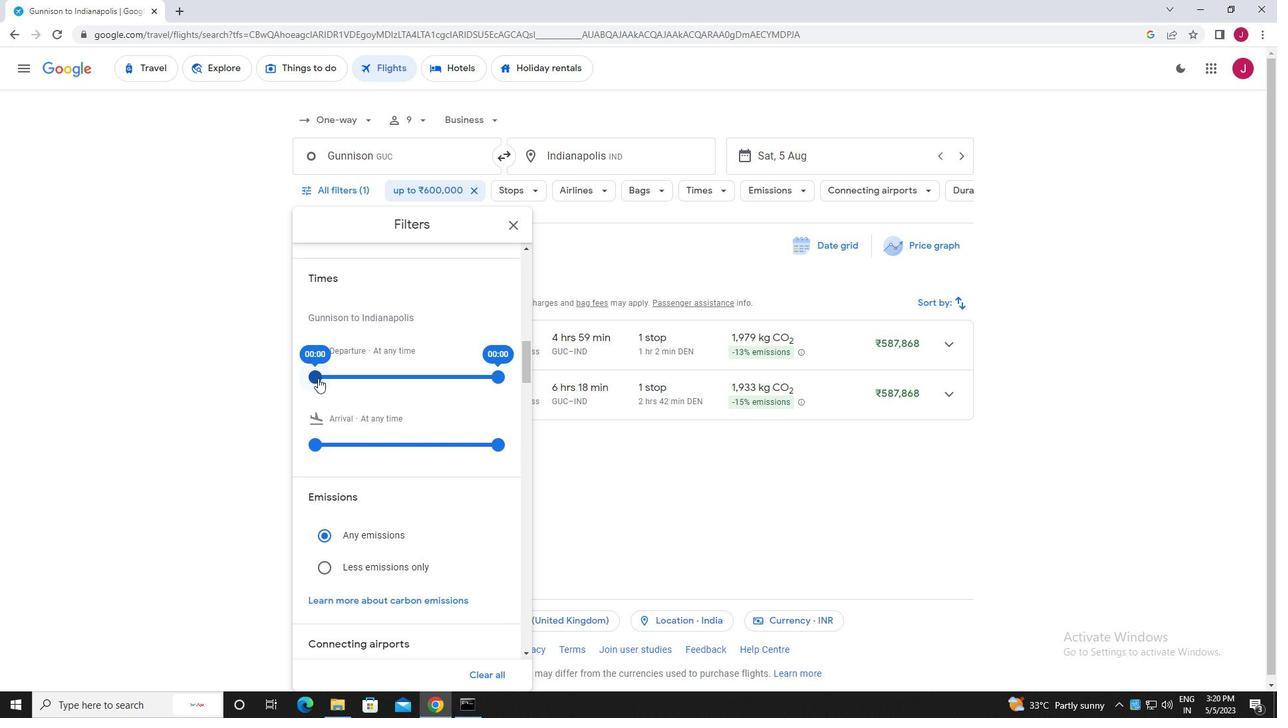 
Action: Mouse moved to (495, 377)
Screenshot: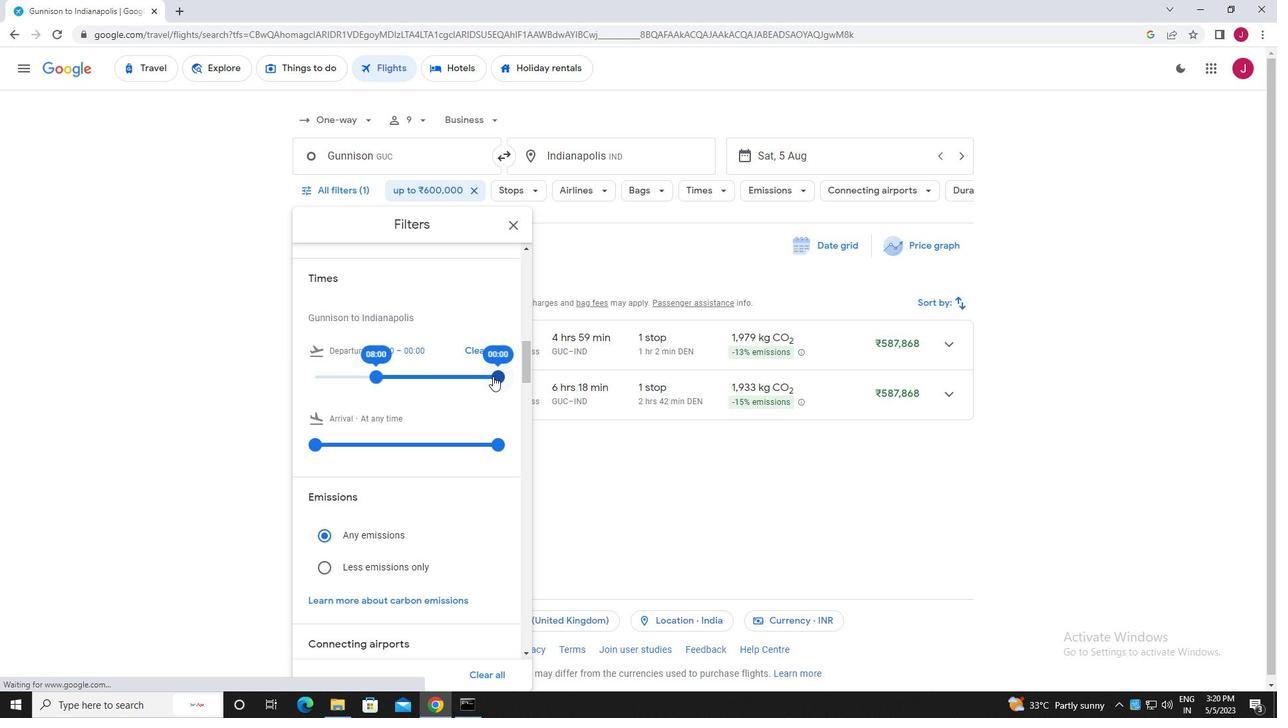 
Action: Mouse pressed left at (495, 377)
Screenshot: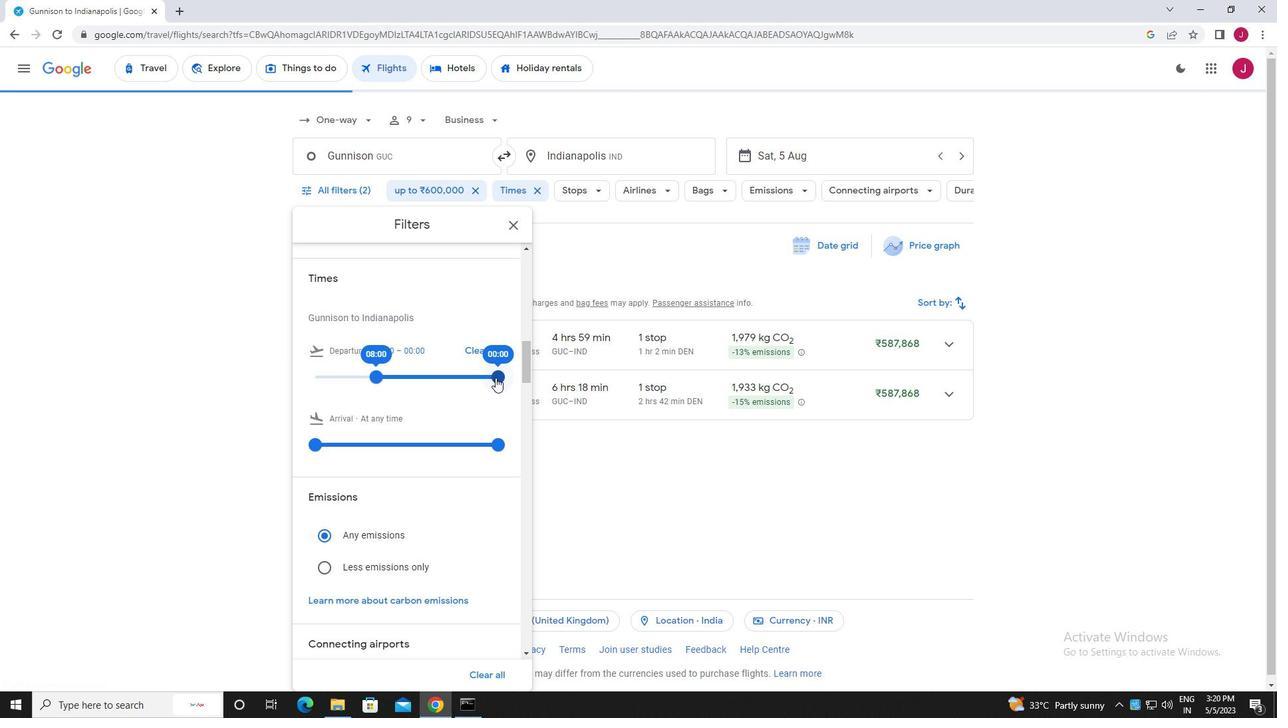 
Action: Mouse moved to (516, 227)
Screenshot: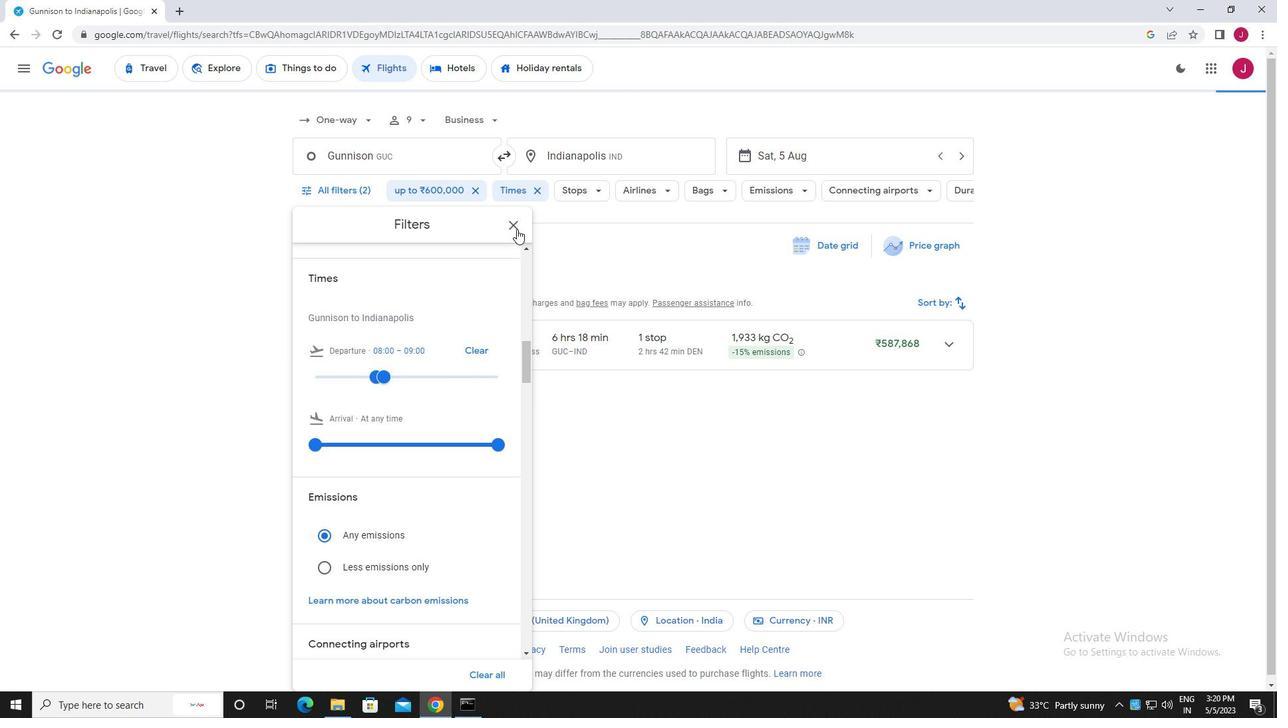 
Action: Mouse pressed left at (516, 227)
Screenshot: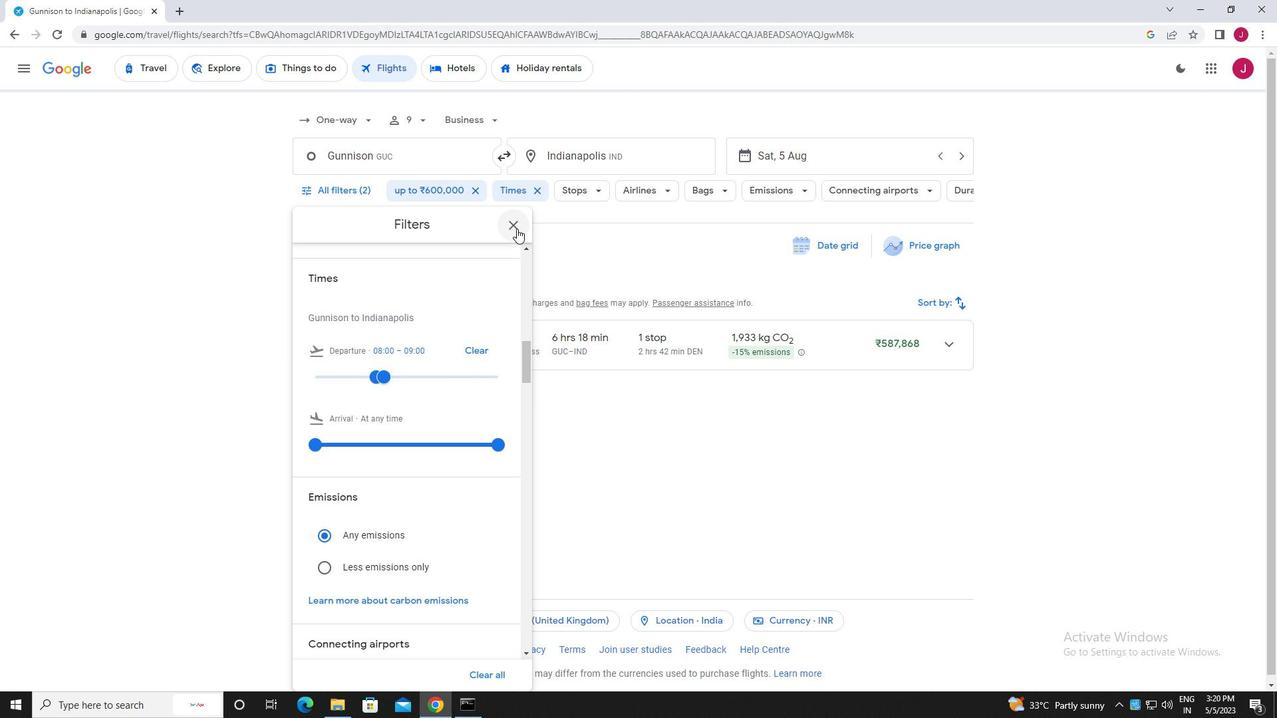 
